 Task: Search one way flight ticket for 3 adults, 3 children in business from Stillwater: Stillwater Regional Airport to Indianapolis: Indianapolis International Airport on 8-5-2023. Choice of flights is Alaska. Number of bags: 4 checked bags. Price is upto 79000. Outbound departure time preference is 10:30.
Action: Mouse moved to (302, 259)
Screenshot: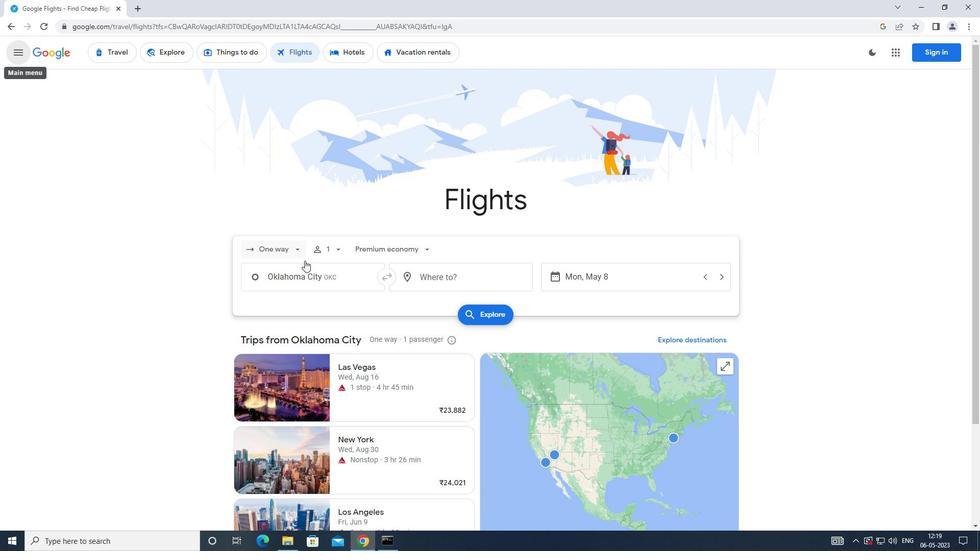
Action: Mouse pressed left at (302, 259)
Screenshot: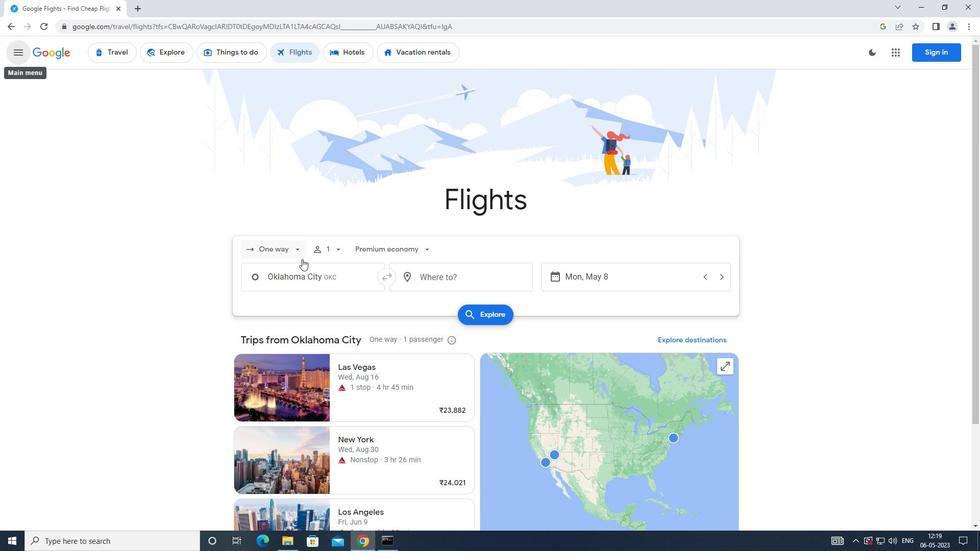 
Action: Mouse moved to (299, 301)
Screenshot: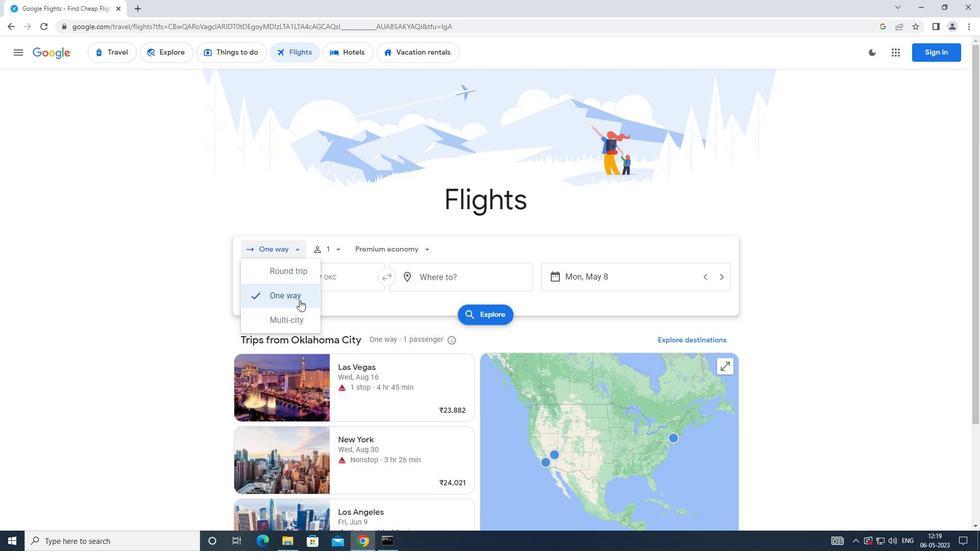 
Action: Mouse pressed left at (299, 301)
Screenshot: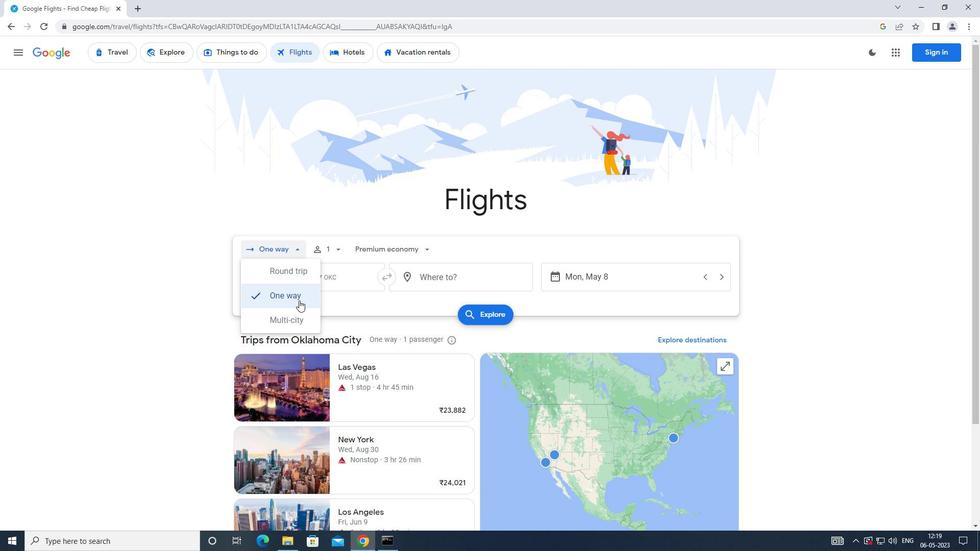 
Action: Mouse moved to (345, 250)
Screenshot: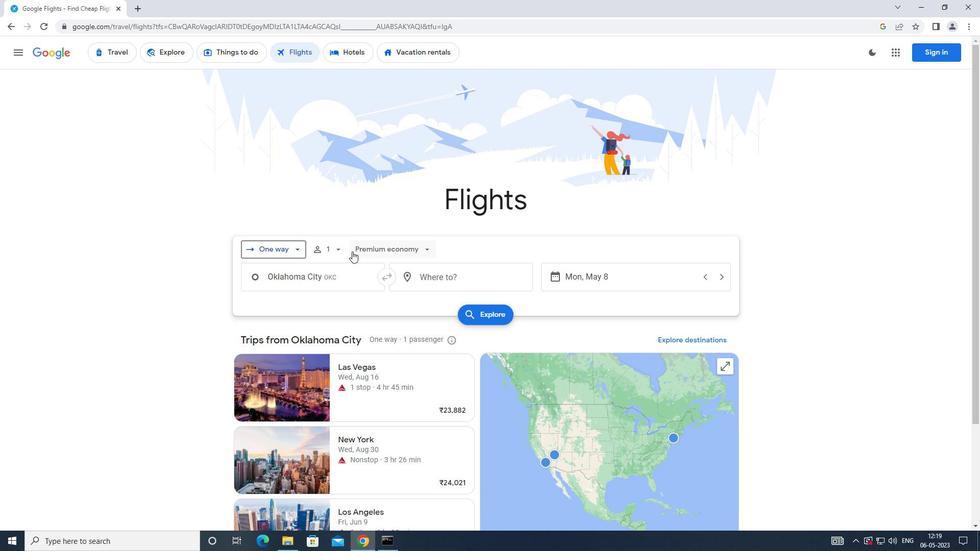 
Action: Mouse pressed left at (345, 250)
Screenshot: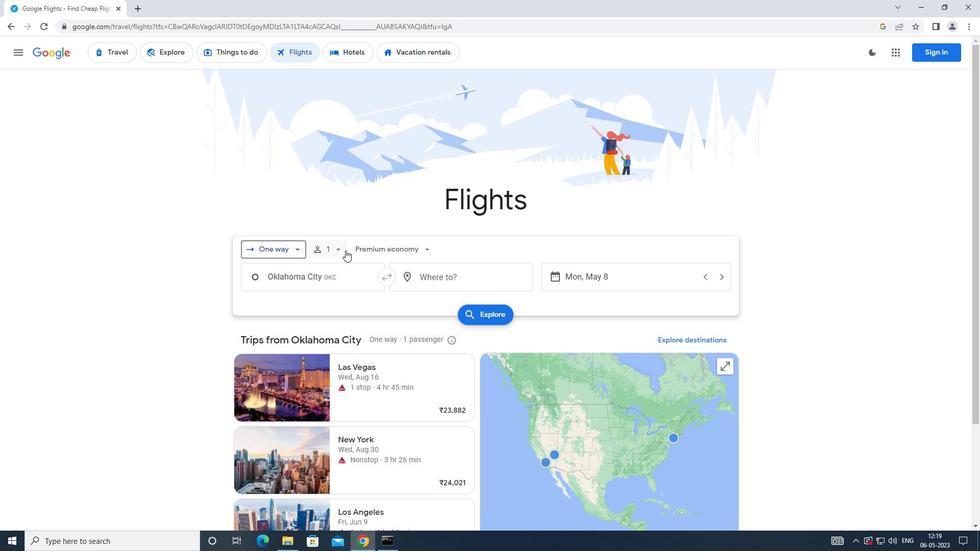 
Action: Mouse moved to (415, 275)
Screenshot: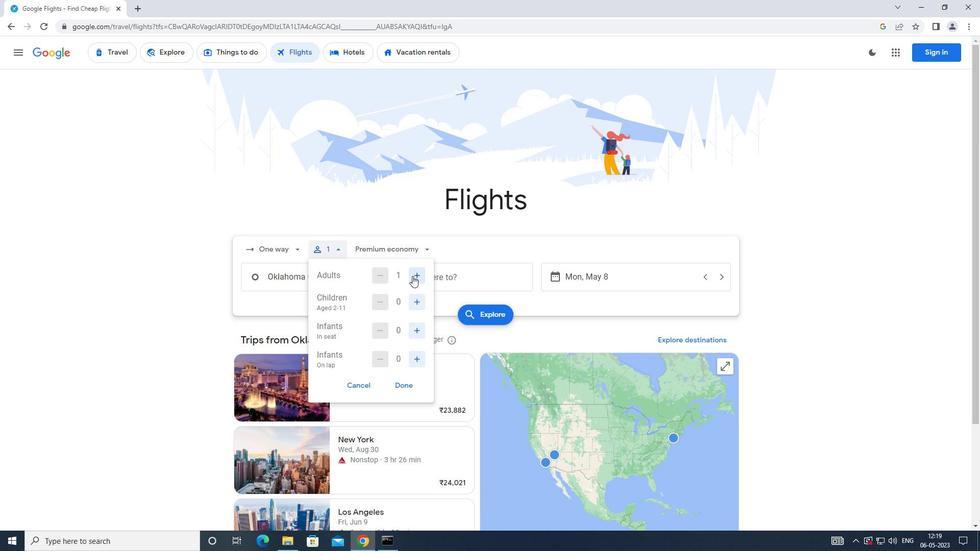 
Action: Mouse pressed left at (415, 275)
Screenshot: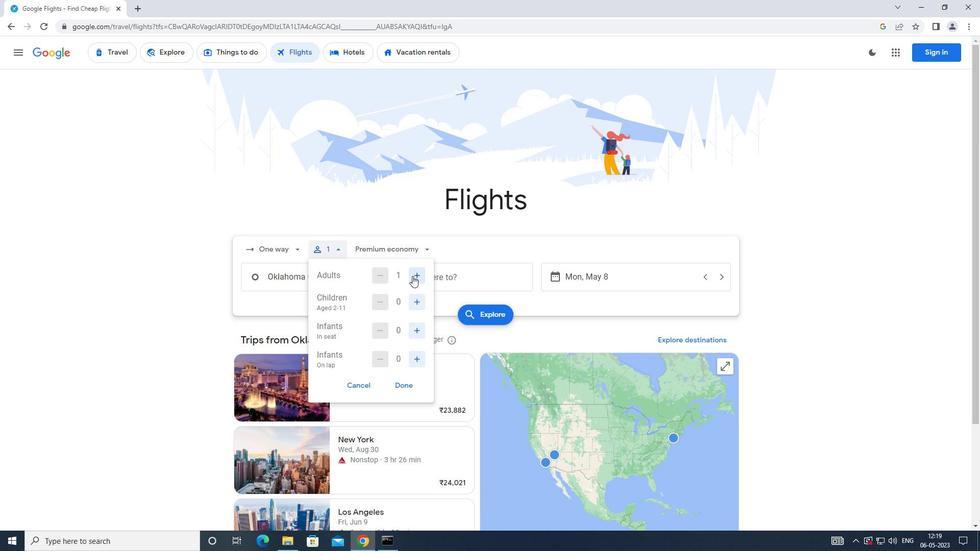 
Action: Mouse moved to (415, 275)
Screenshot: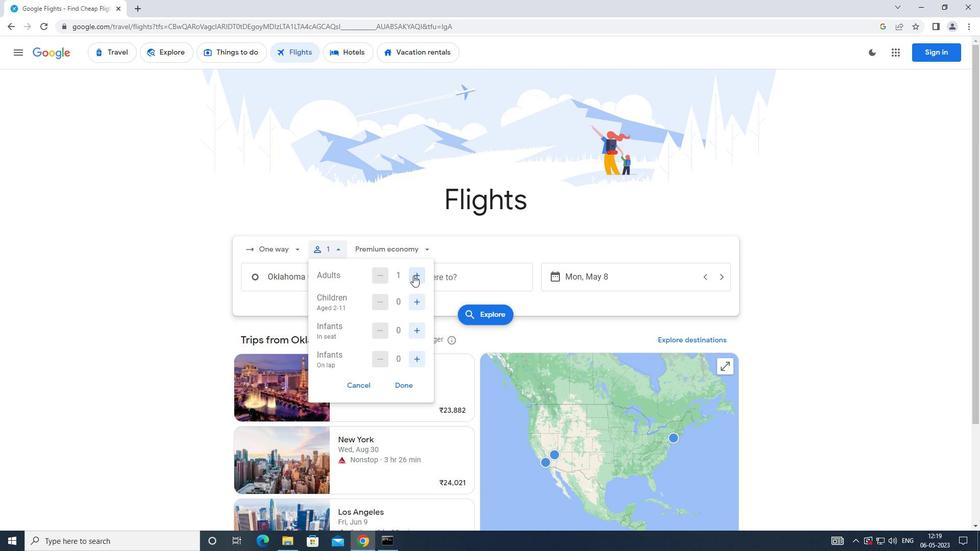 
Action: Mouse pressed left at (415, 275)
Screenshot: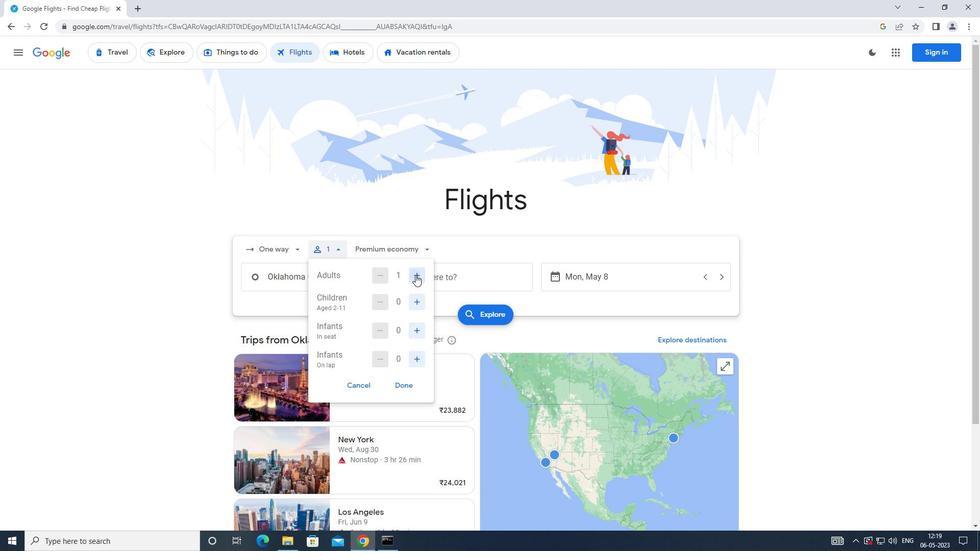 
Action: Mouse moved to (416, 297)
Screenshot: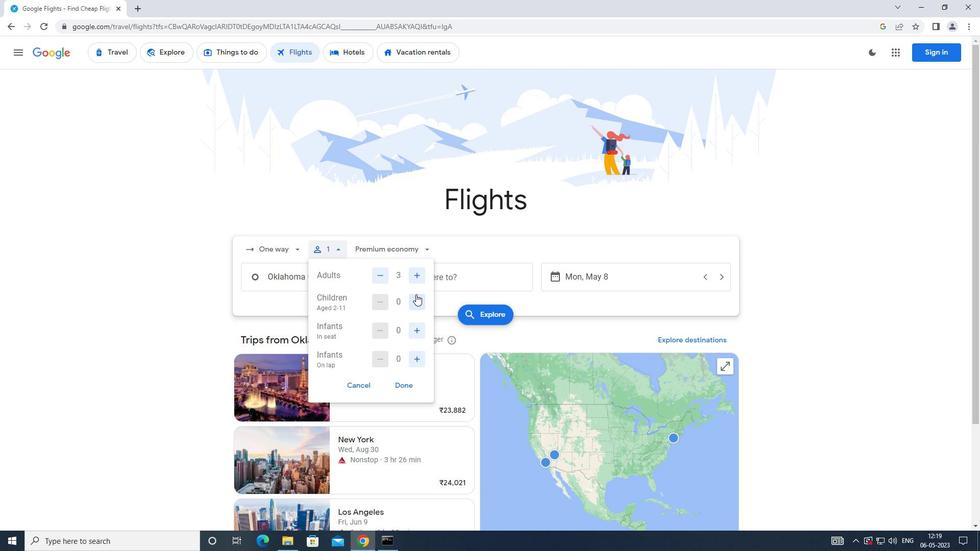 
Action: Mouse pressed left at (416, 297)
Screenshot: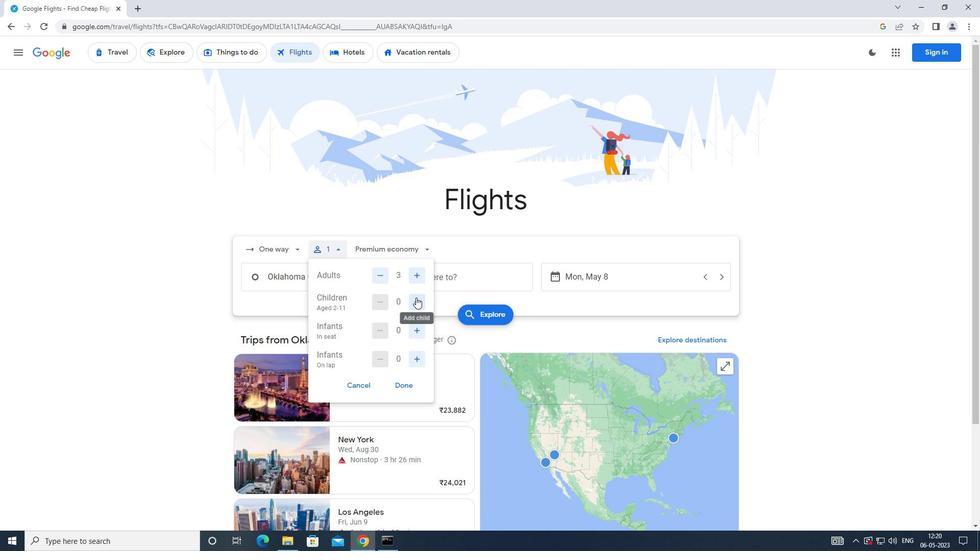 
Action: Mouse pressed left at (416, 297)
Screenshot: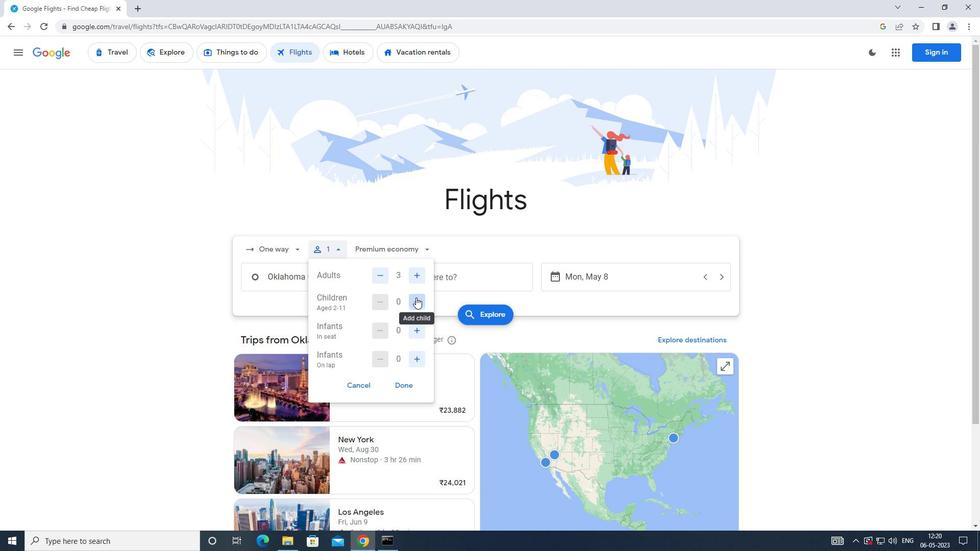 
Action: Mouse pressed left at (416, 297)
Screenshot: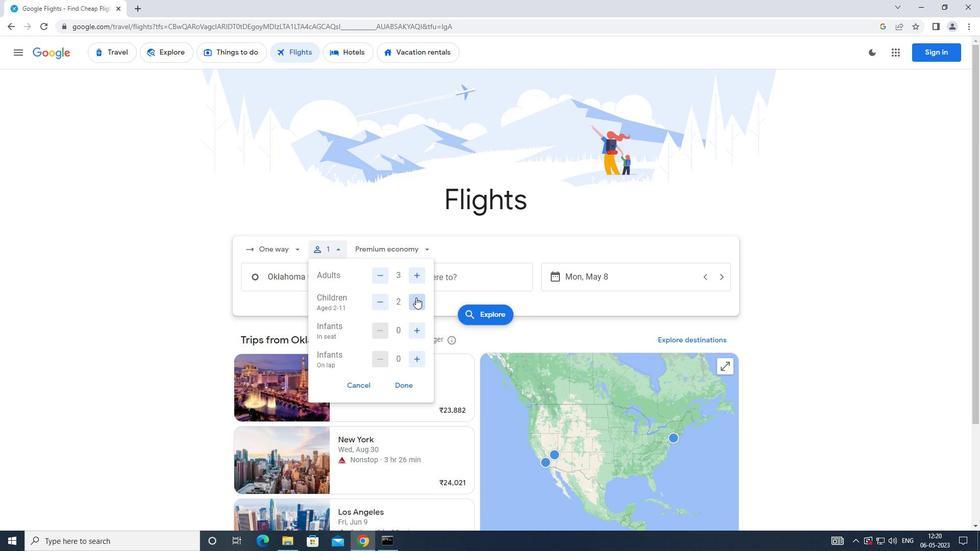
Action: Mouse moved to (403, 383)
Screenshot: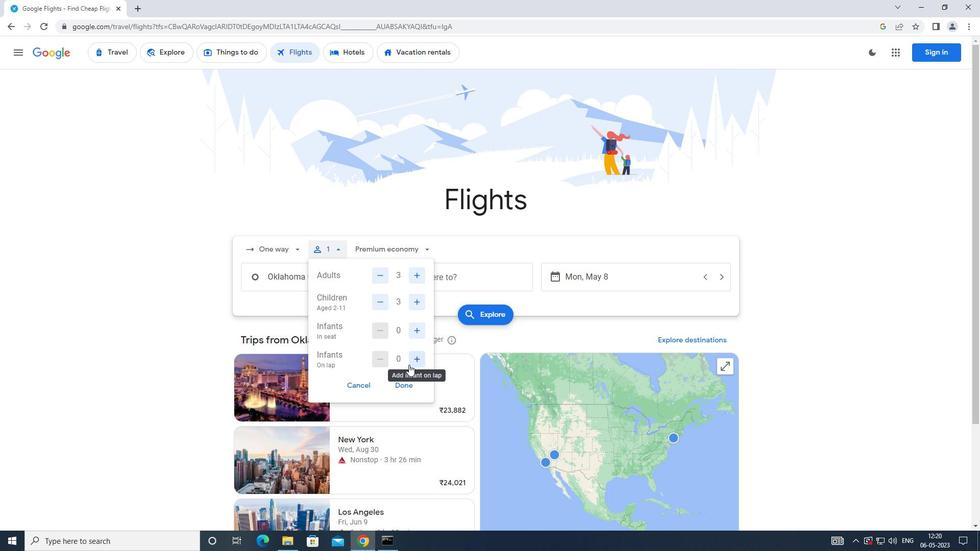 
Action: Mouse pressed left at (403, 383)
Screenshot: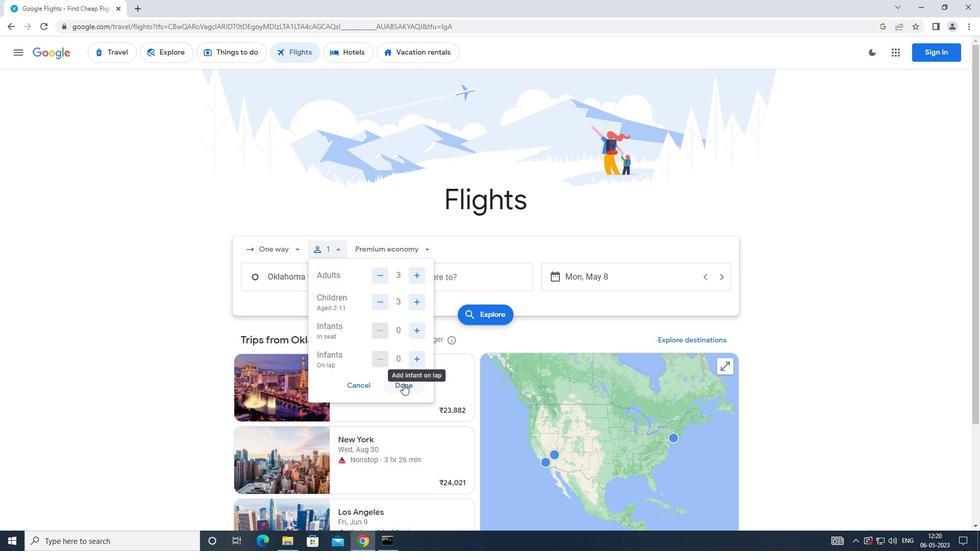 
Action: Mouse moved to (392, 247)
Screenshot: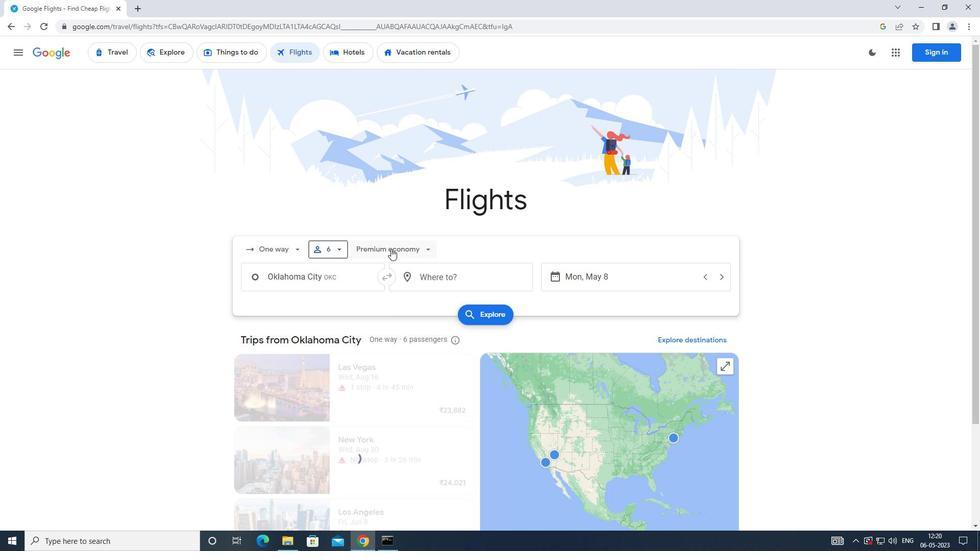 
Action: Mouse pressed left at (392, 247)
Screenshot: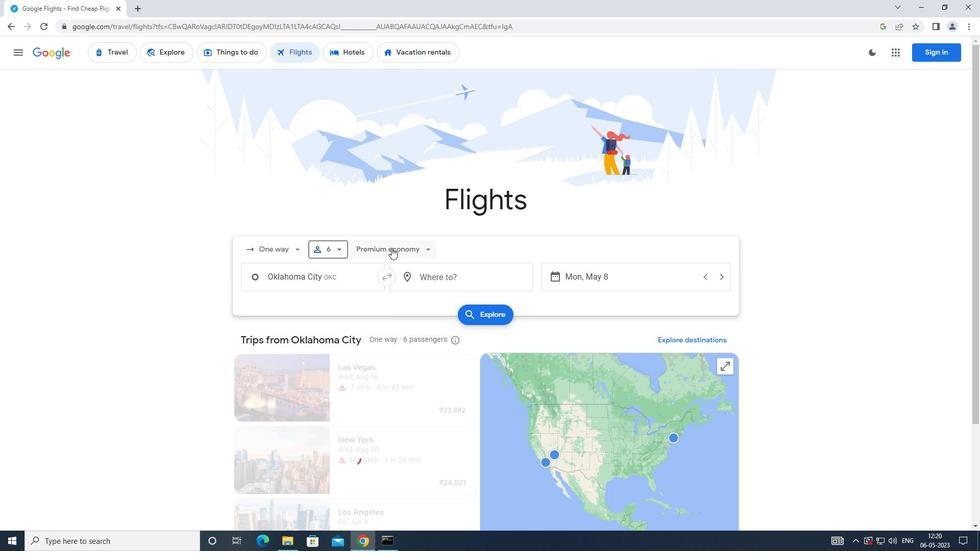 
Action: Mouse moved to (405, 320)
Screenshot: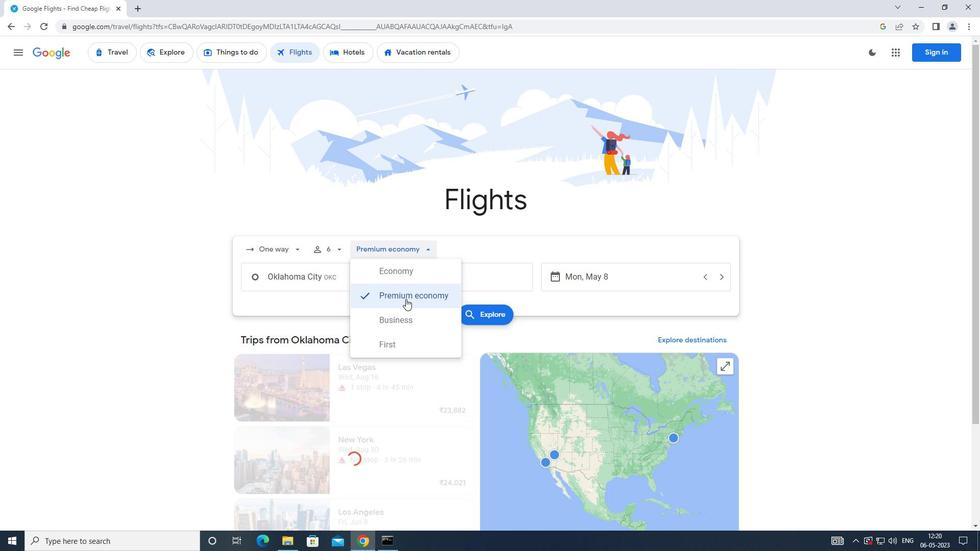 
Action: Mouse pressed left at (405, 320)
Screenshot: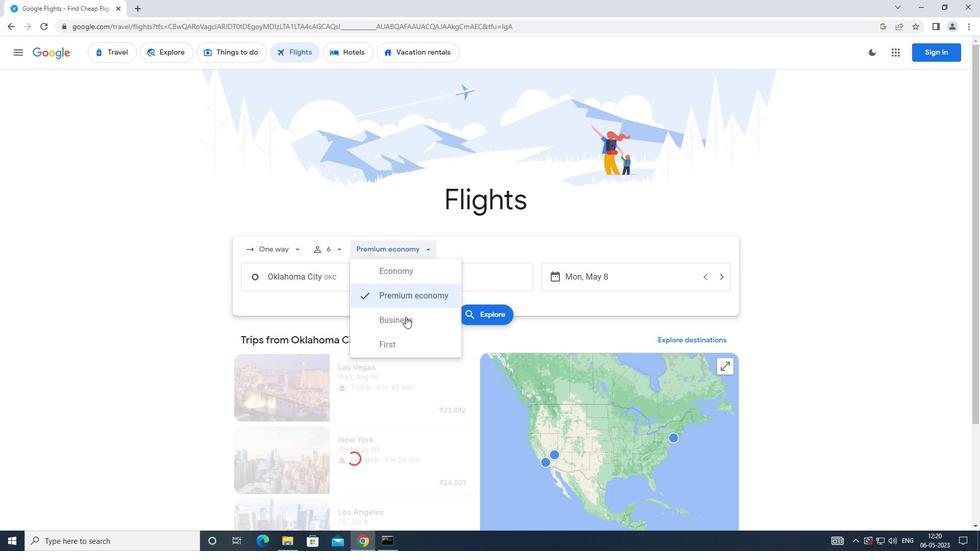 
Action: Mouse moved to (320, 287)
Screenshot: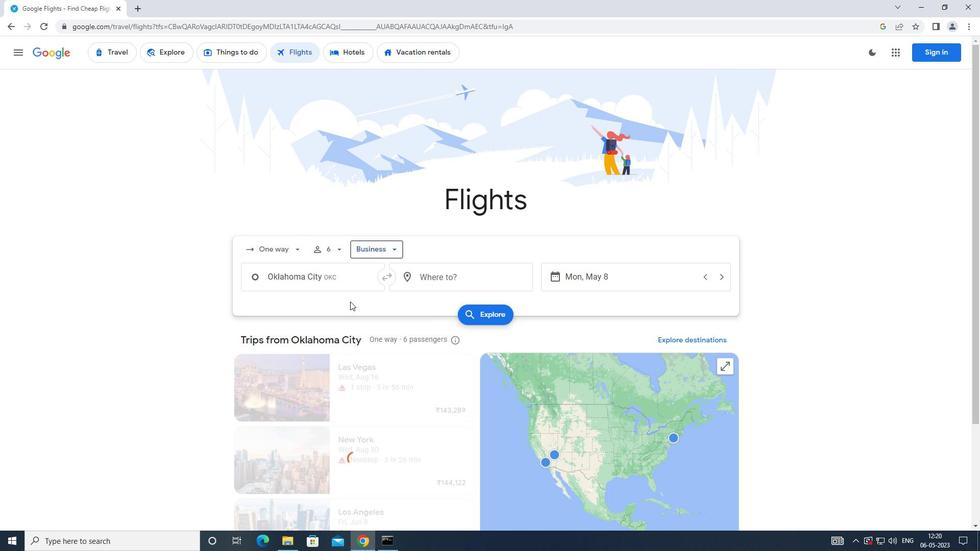 
Action: Mouse pressed left at (320, 287)
Screenshot: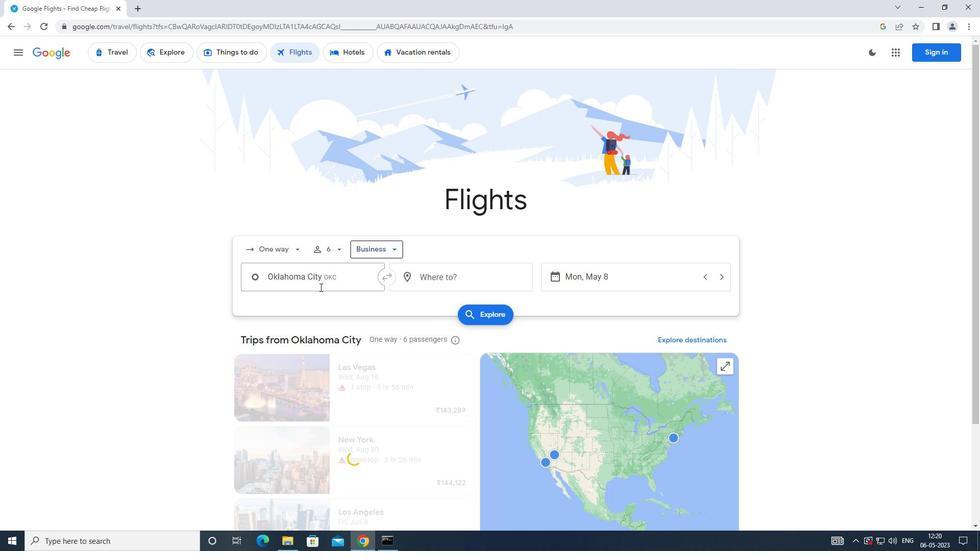
Action: Mouse moved to (334, 299)
Screenshot: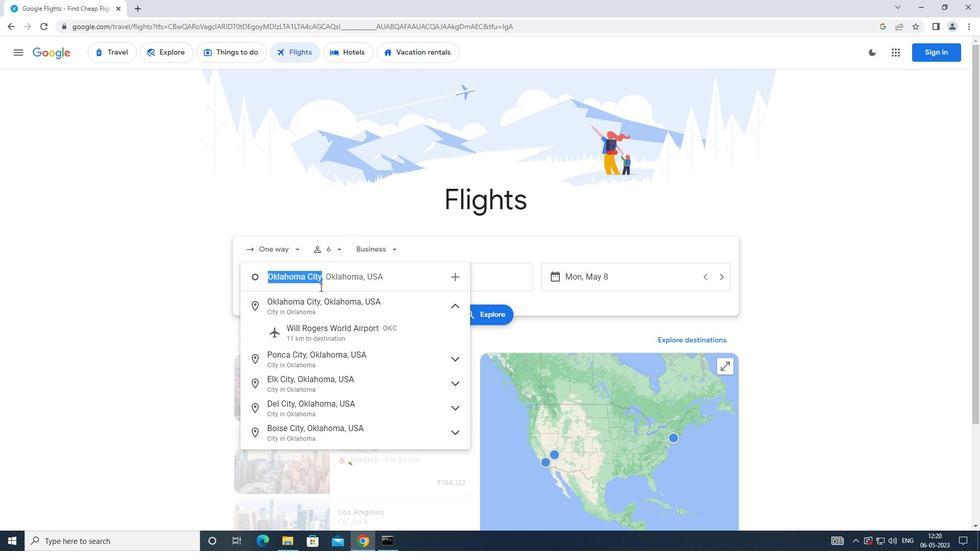
Action: Key pressed <Key.caps_lock>s<Key.caps_lock>tillwater
Screenshot: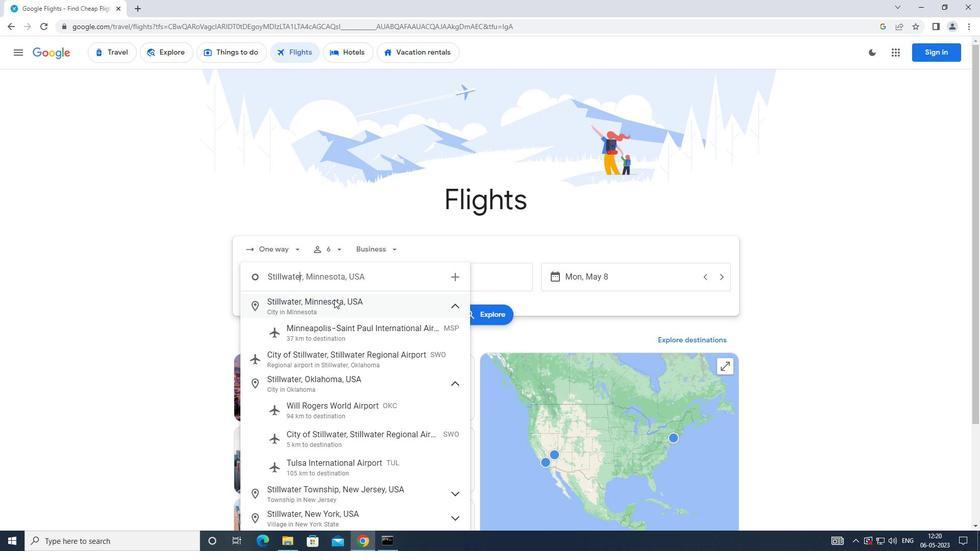 
Action: Mouse moved to (335, 309)
Screenshot: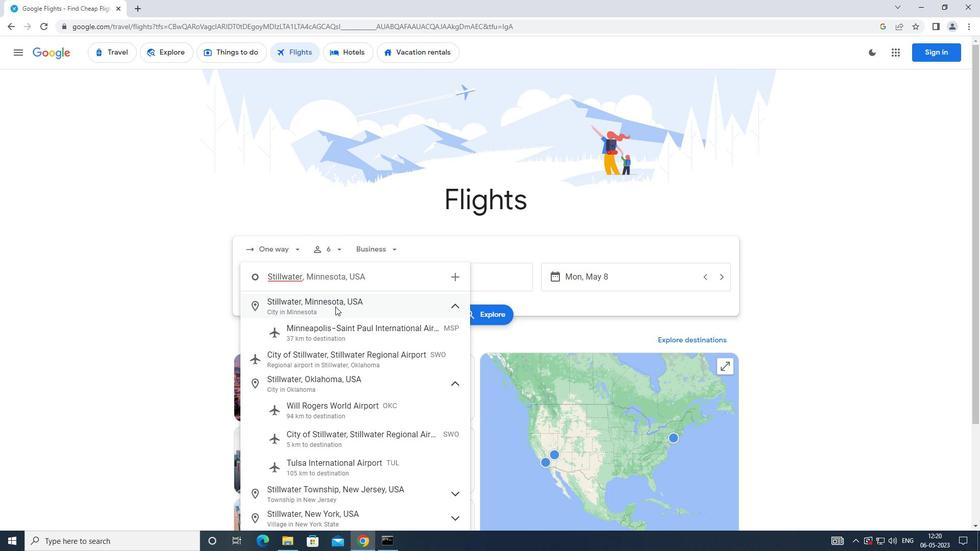 
Action: Key pressed <Key.space><Key.caps_lock>r
Screenshot: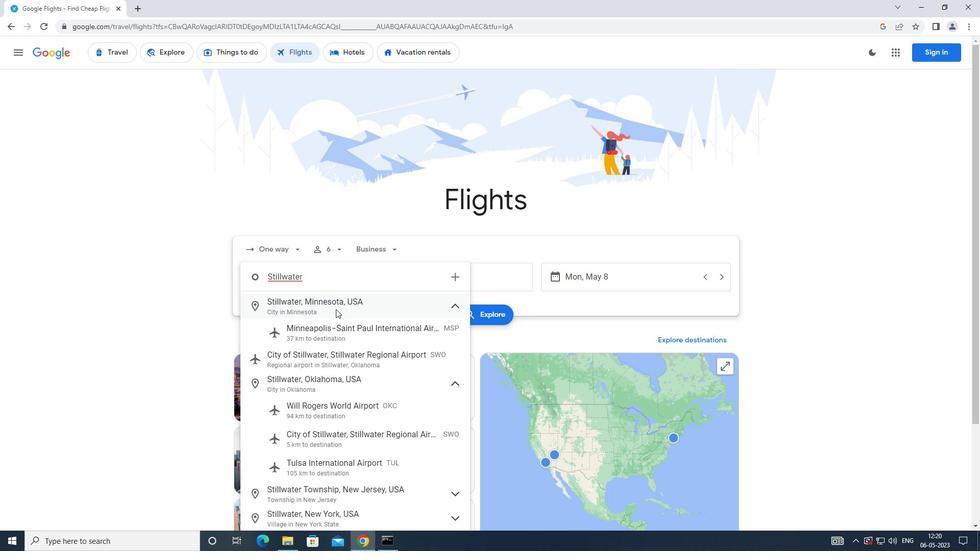 
Action: Mouse moved to (330, 321)
Screenshot: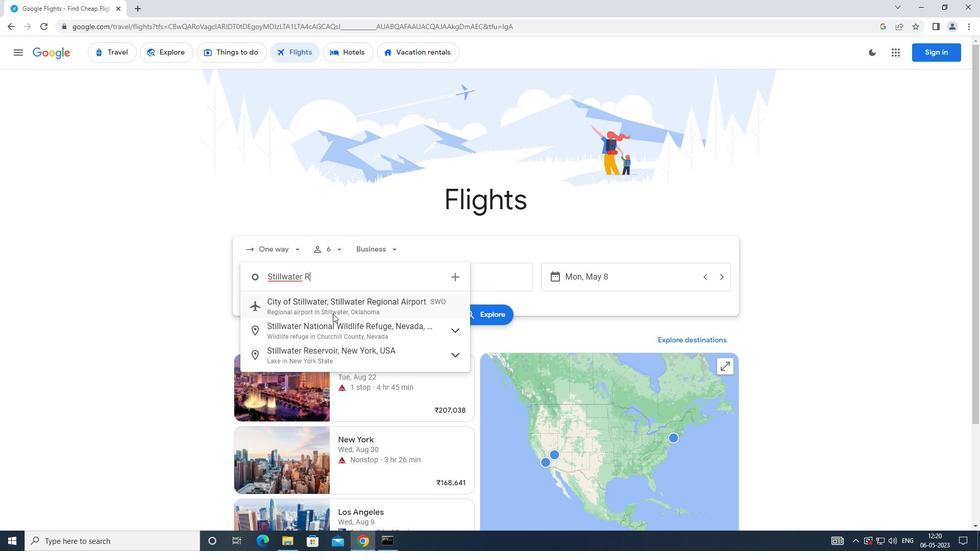 
Action: Key pressed e<Key.backspace><Key.caps_lock>egi
Screenshot: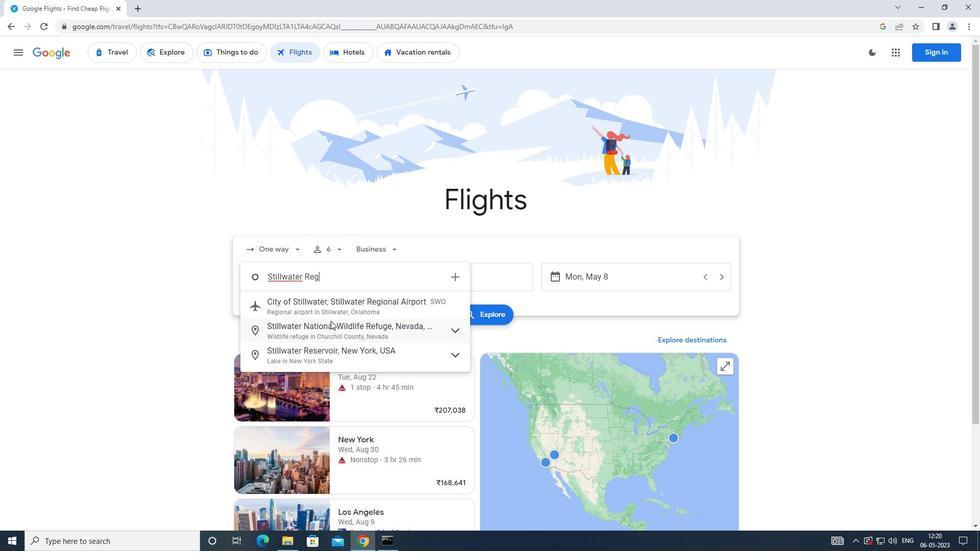 
Action: Mouse moved to (338, 310)
Screenshot: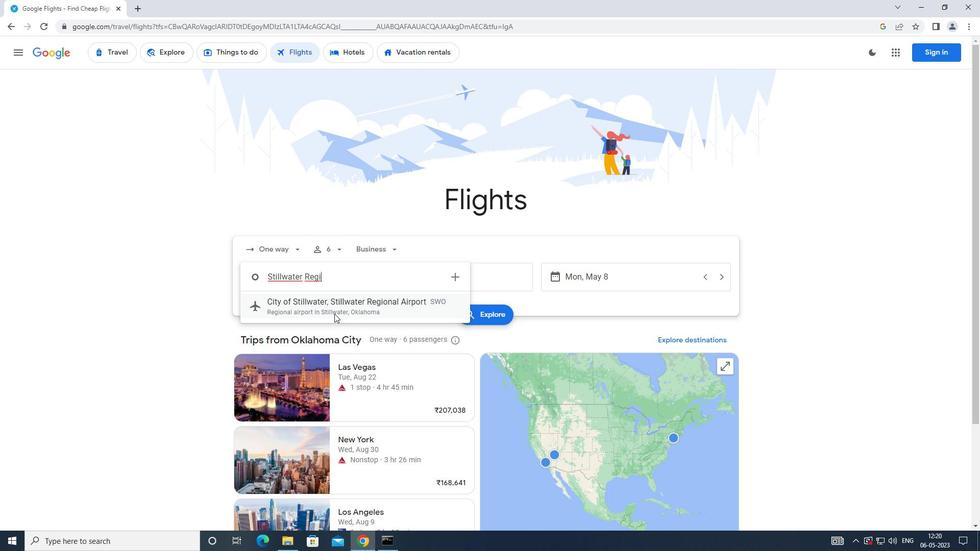
Action: Mouse pressed left at (338, 310)
Screenshot: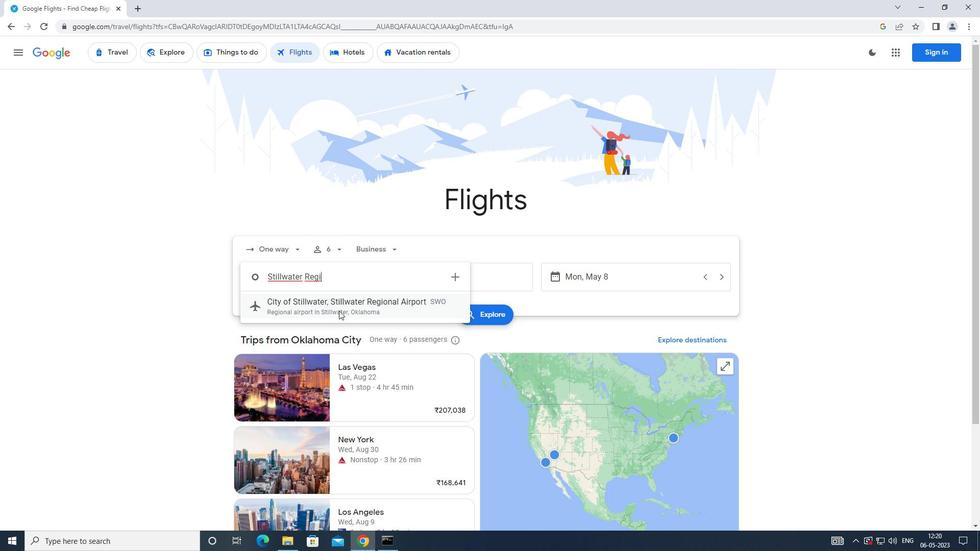 
Action: Mouse moved to (472, 282)
Screenshot: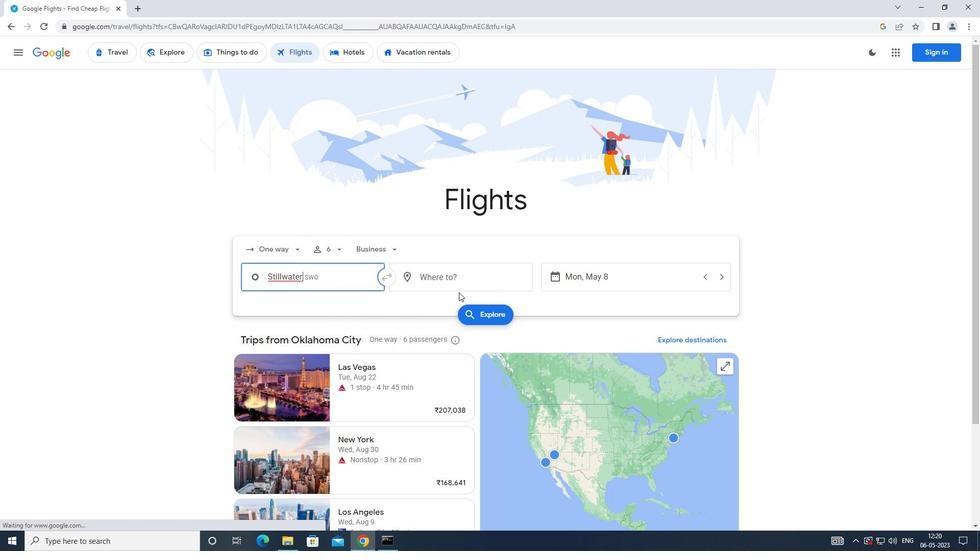 
Action: Mouse pressed left at (472, 282)
Screenshot: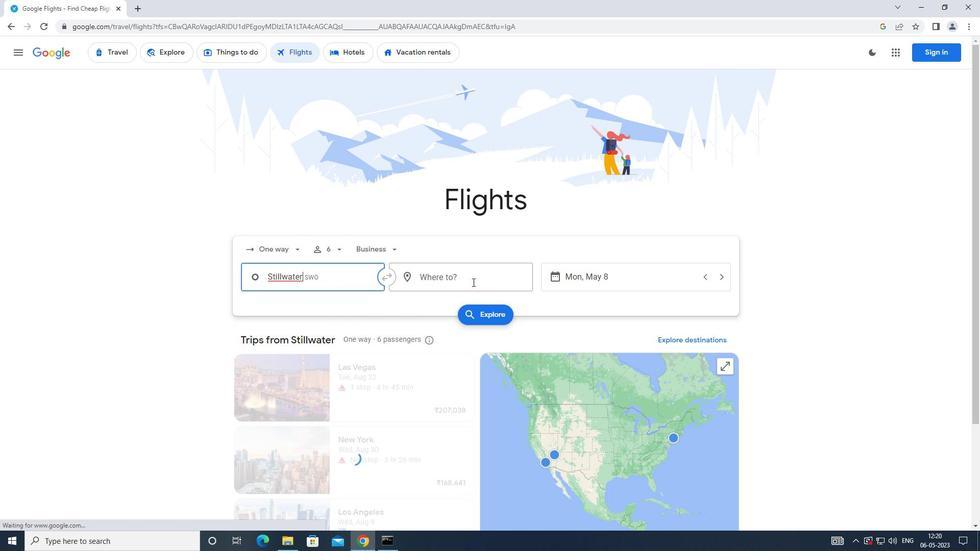 
Action: Mouse moved to (471, 290)
Screenshot: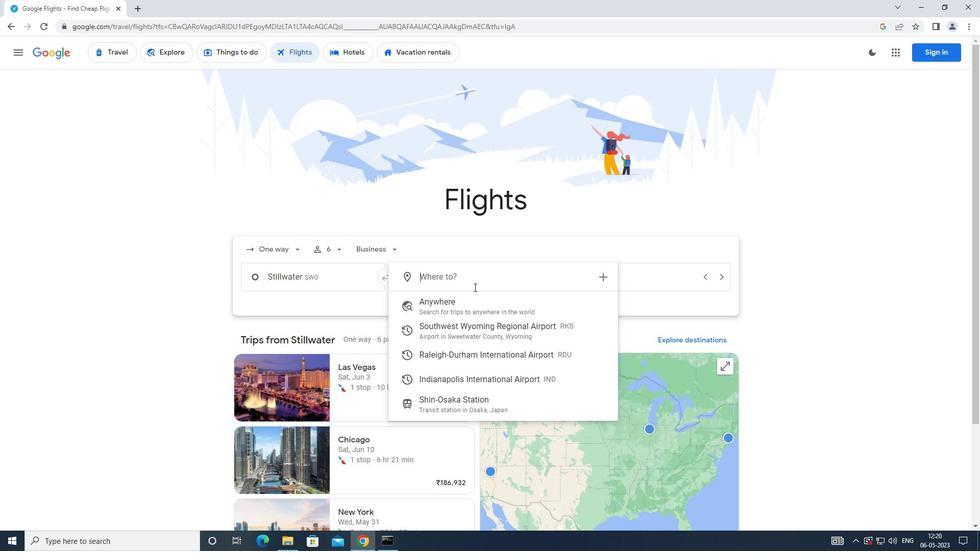 
Action: Key pressed <Key.caps_lock>i<Key.caps_lock>ndianapolish
Screenshot: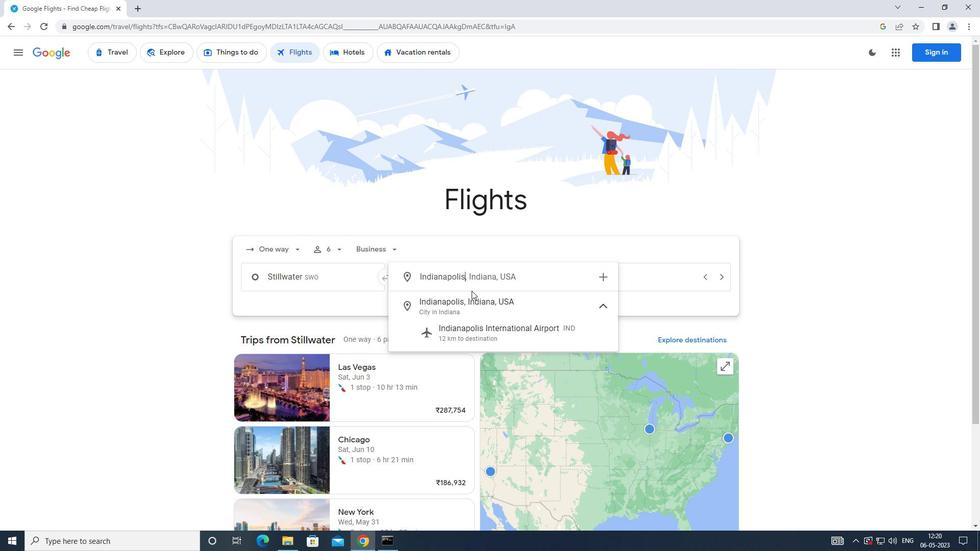 
Action: Mouse moved to (465, 326)
Screenshot: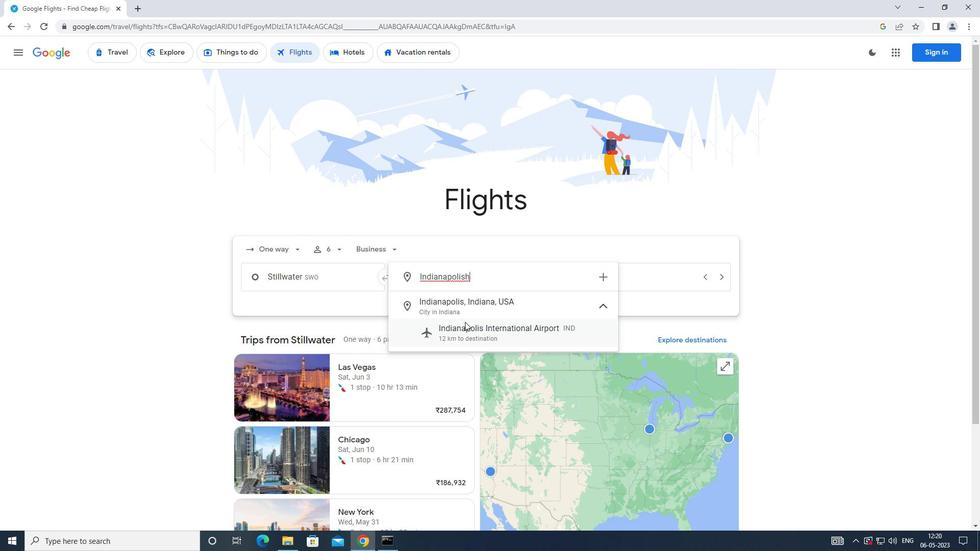 
Action: Mouse pressed left at (465, 326)
Screenshot: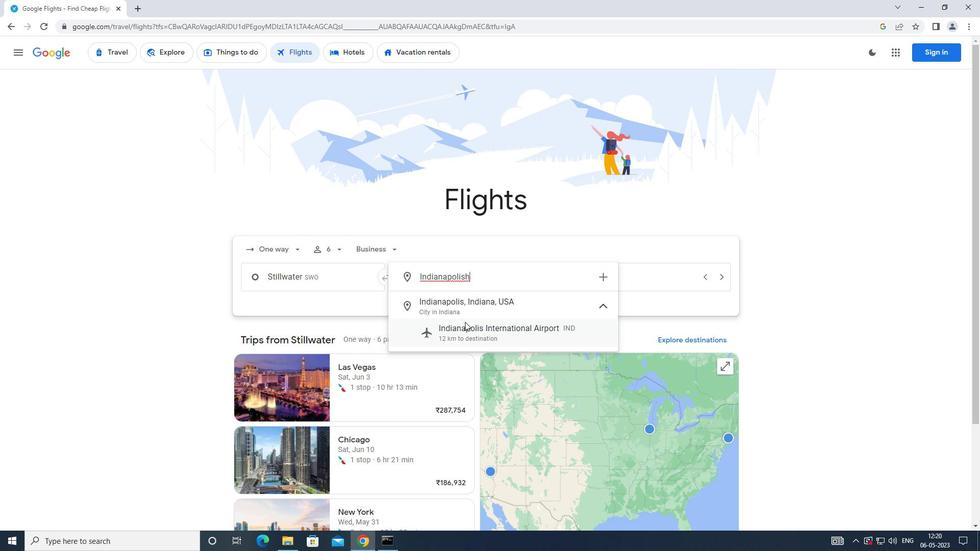 
Action: Mouse moved to (580, 269)
Screenshot: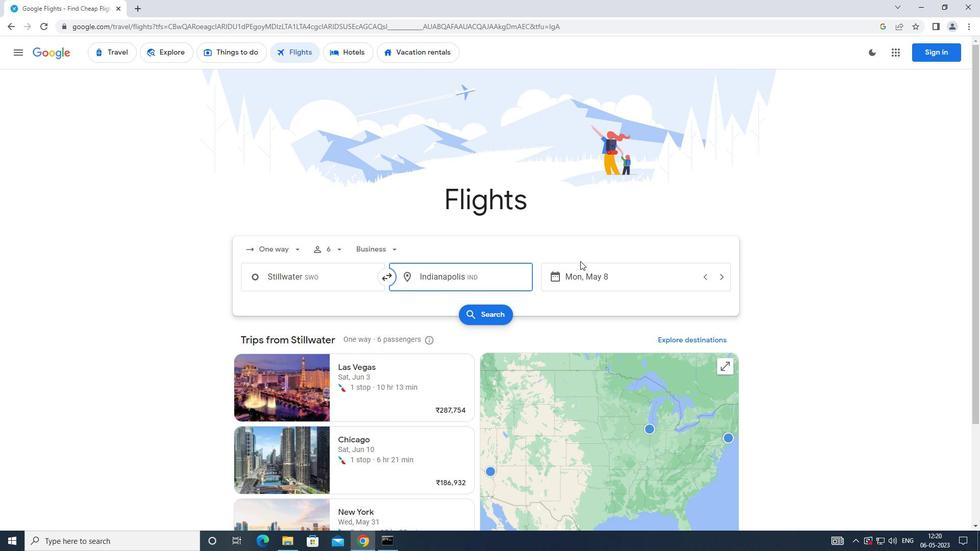 
Action: Mouse pressed left at (580, 269)
Screenshot: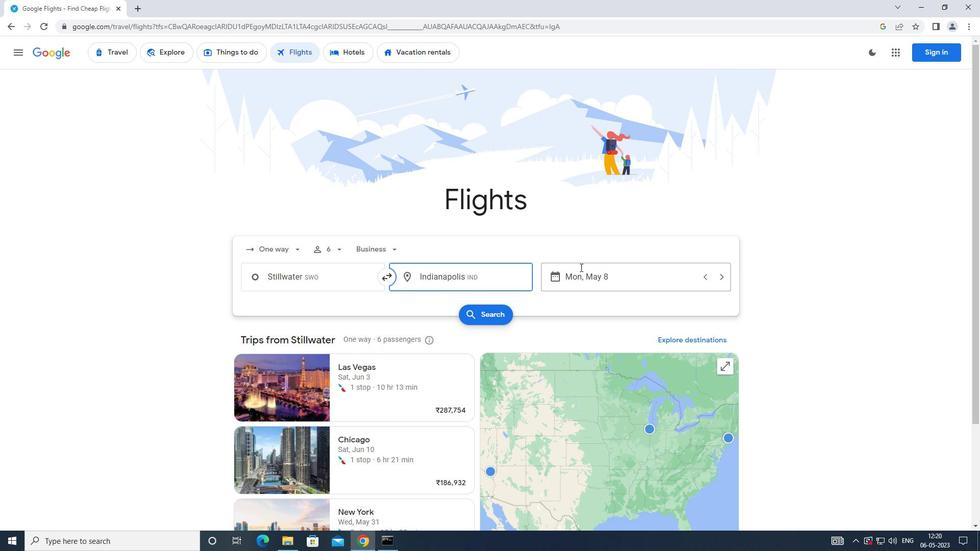 
Action: Mouse moved to (394, 367)
Screenshot: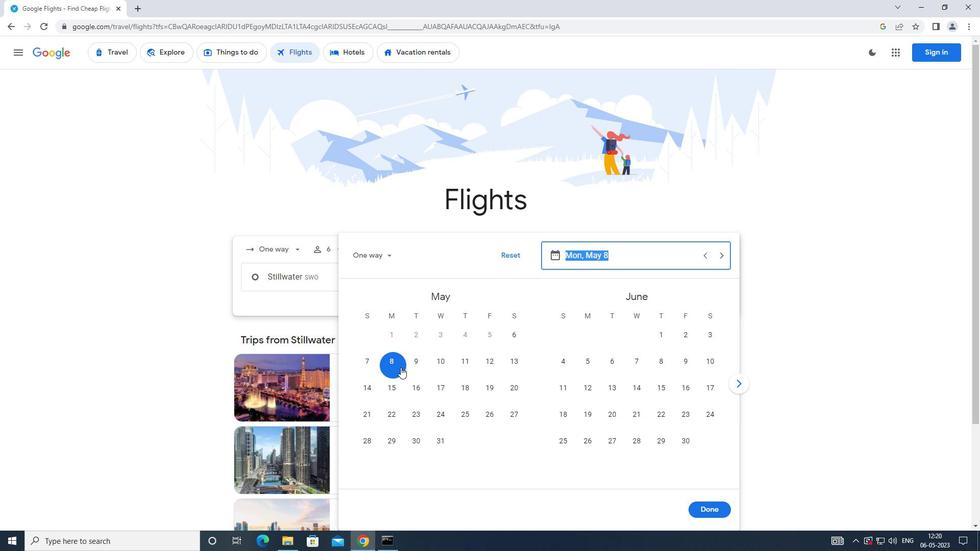 
Action: Mouse pressed left at (394, 367)
Screenshot: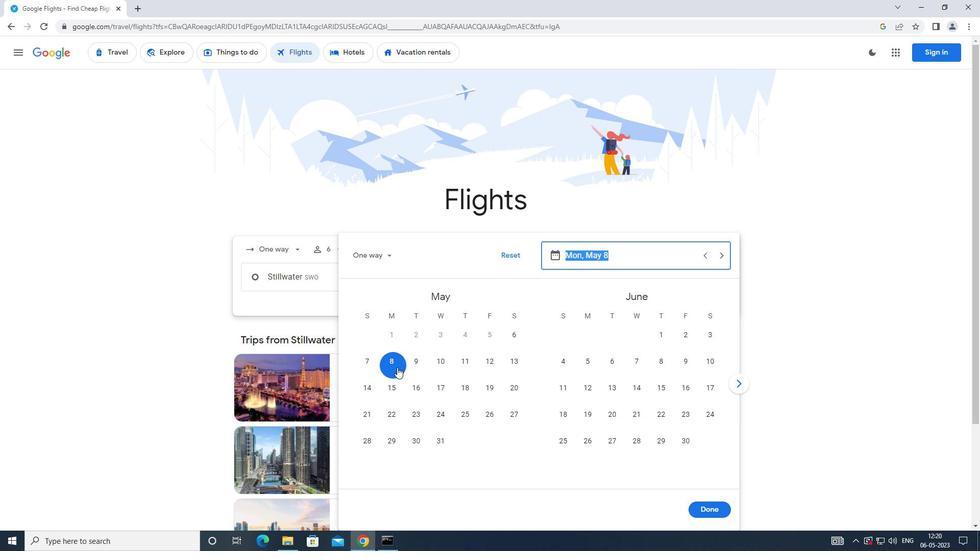 
Action: Mouse moved to (697, 507)
Screenshot: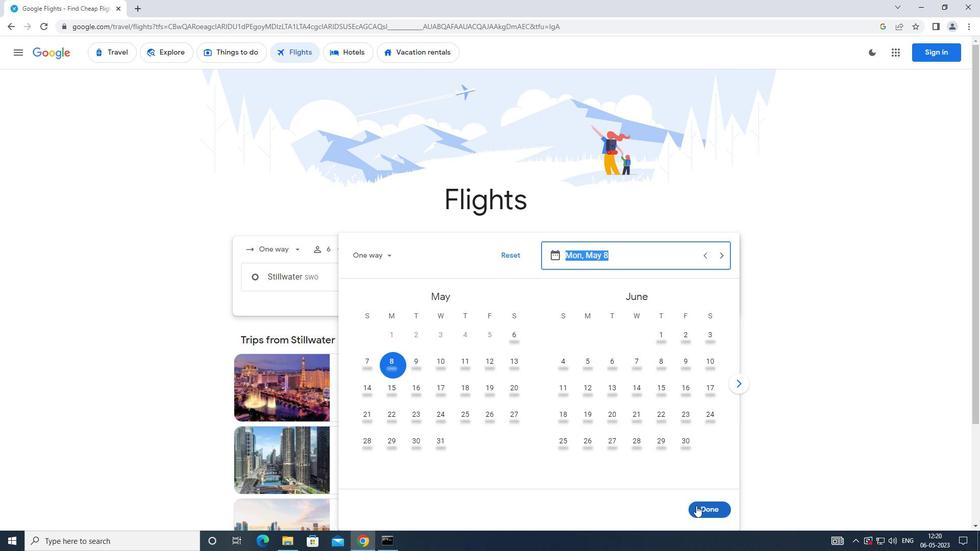 
Action: Mouse pressed left at (697, 507)
Screenshot: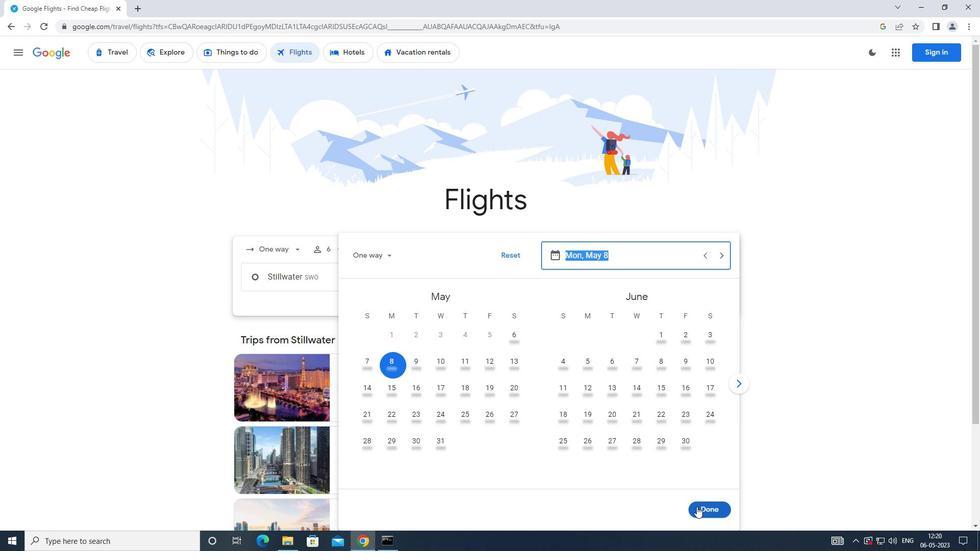 
Action: Mouse moved to (487, 312)
Screenshot: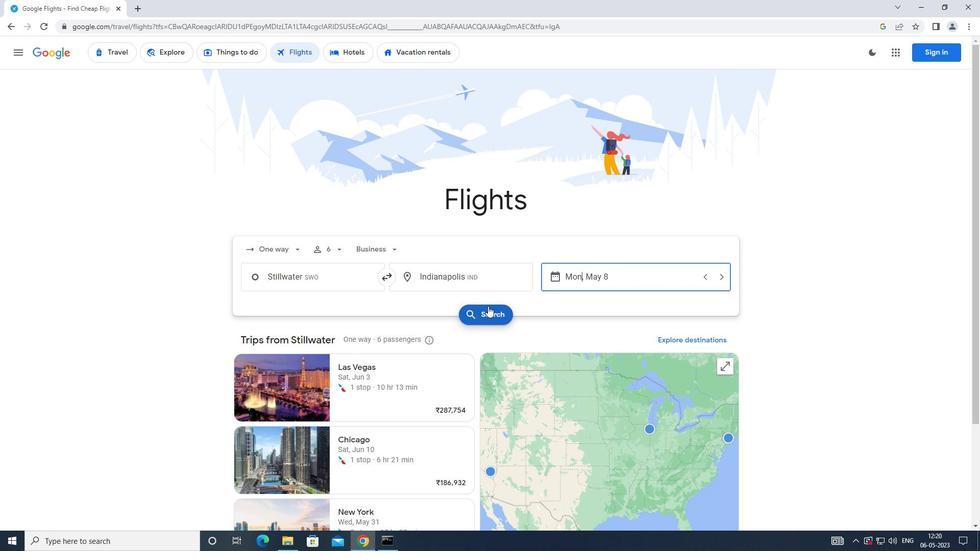 
Action: Mouse pressed left at (487, 312)
Screenshot: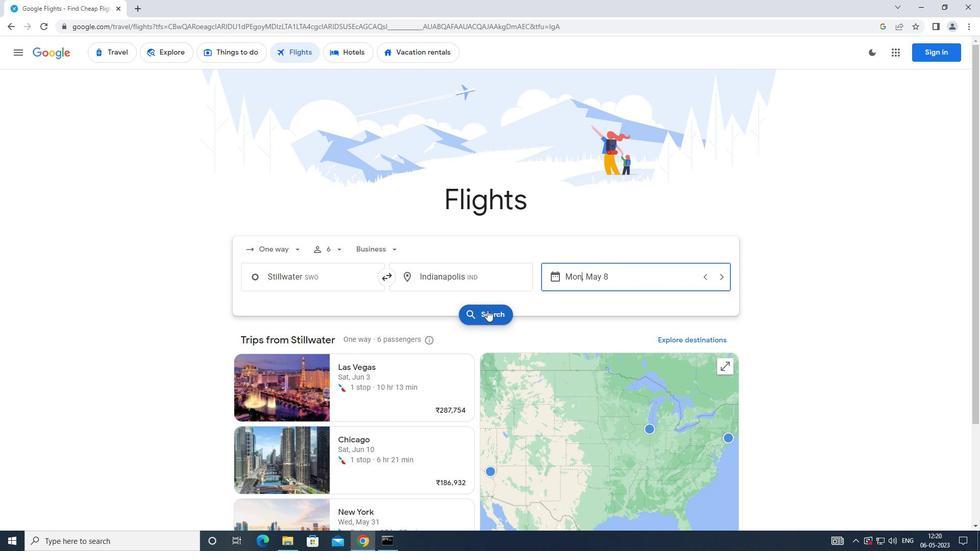 
Action: Mouse moved to (260, 150)
Screenshot: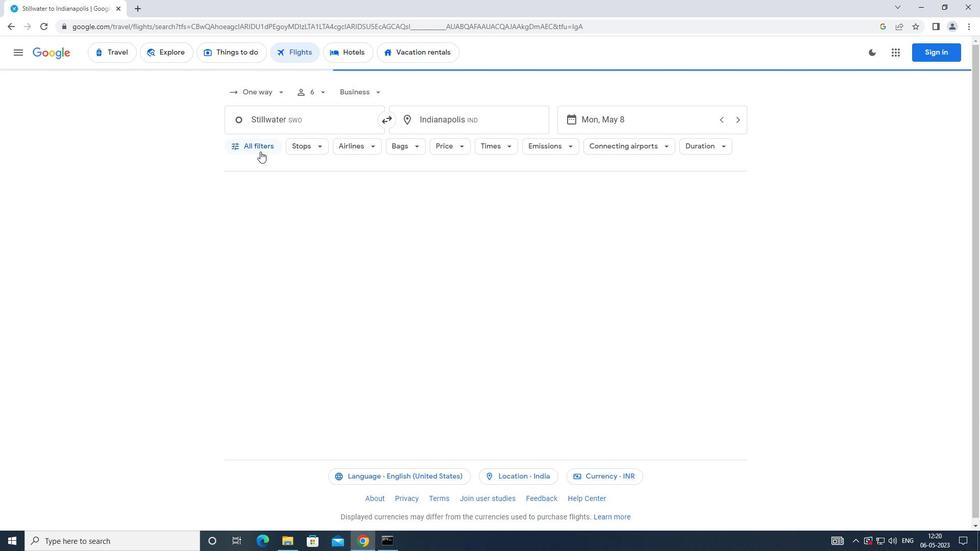 
Action: Mouse pressed left at (260, 150)
Screenshot: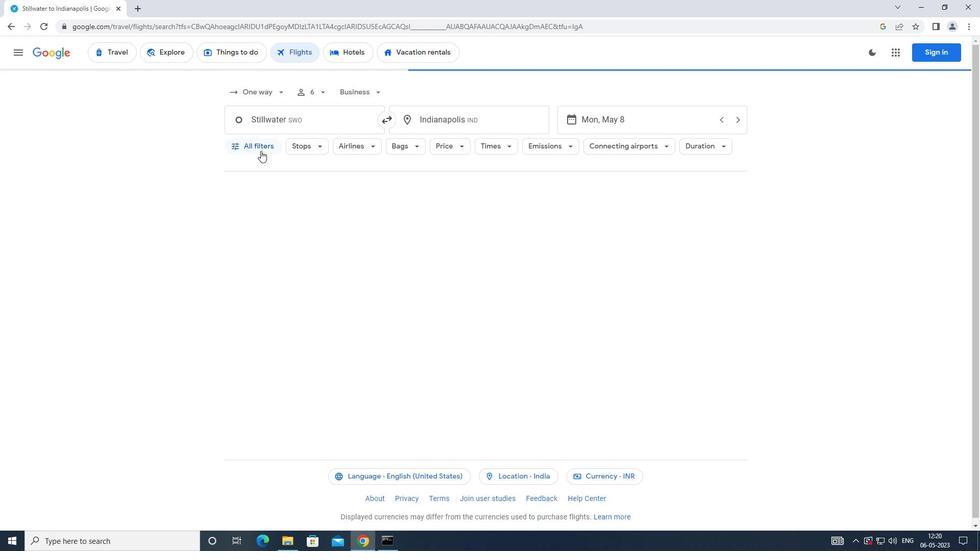 
Action: Mouse moved to (379, 362)
Screenshot: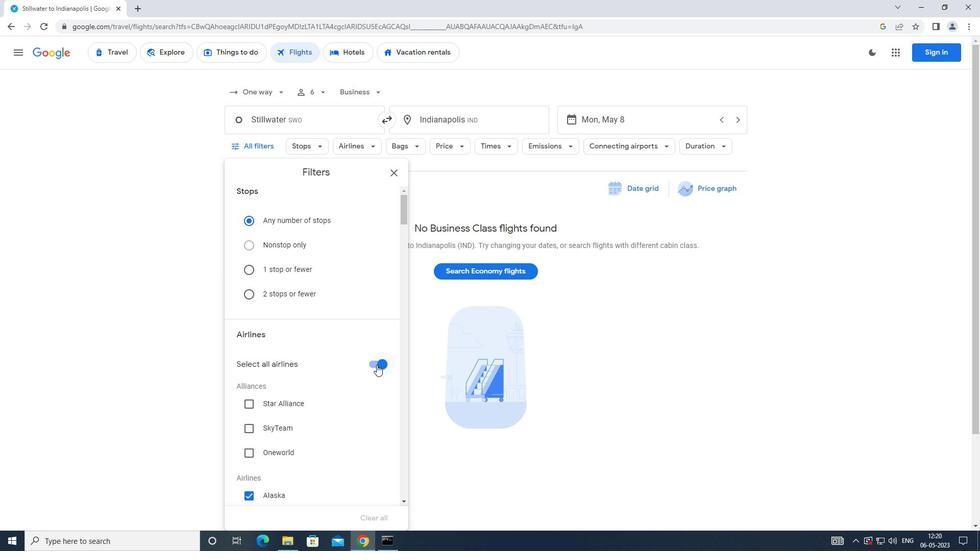 
Action: Mouse pressed left at (379, 362)
Screenshot: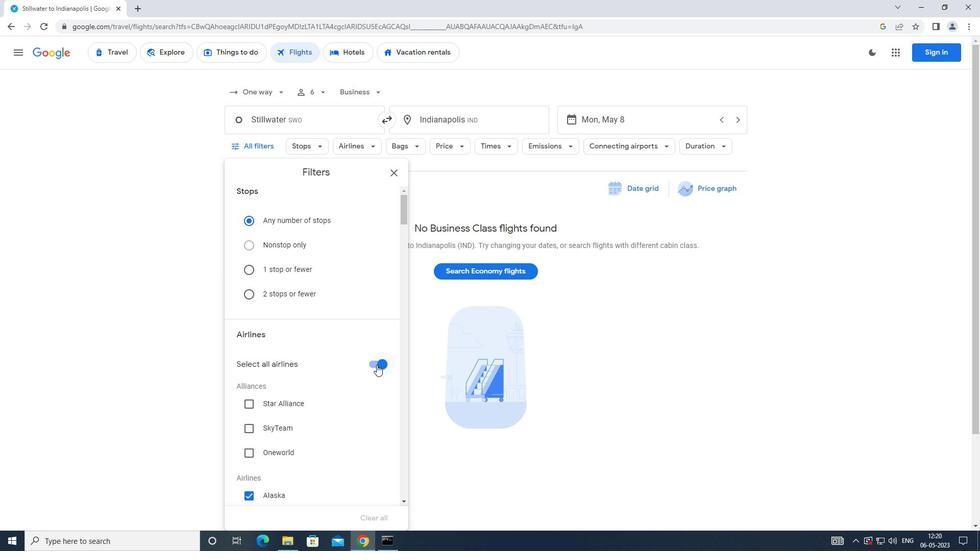 
Action: Mouse moved to (314, 388)
Screenshot: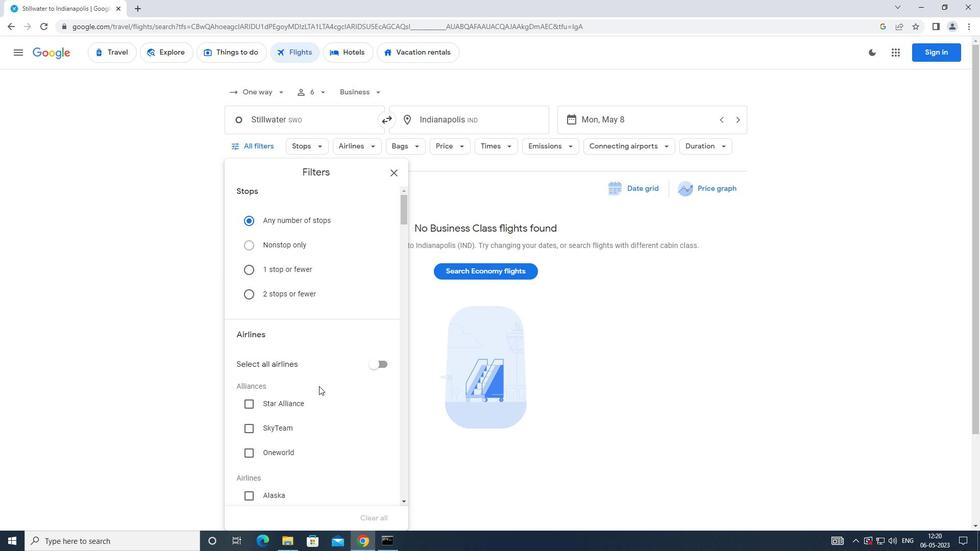 
Action: Mouse scrolled (314, 387) with delta (0, 0)
Screenshot: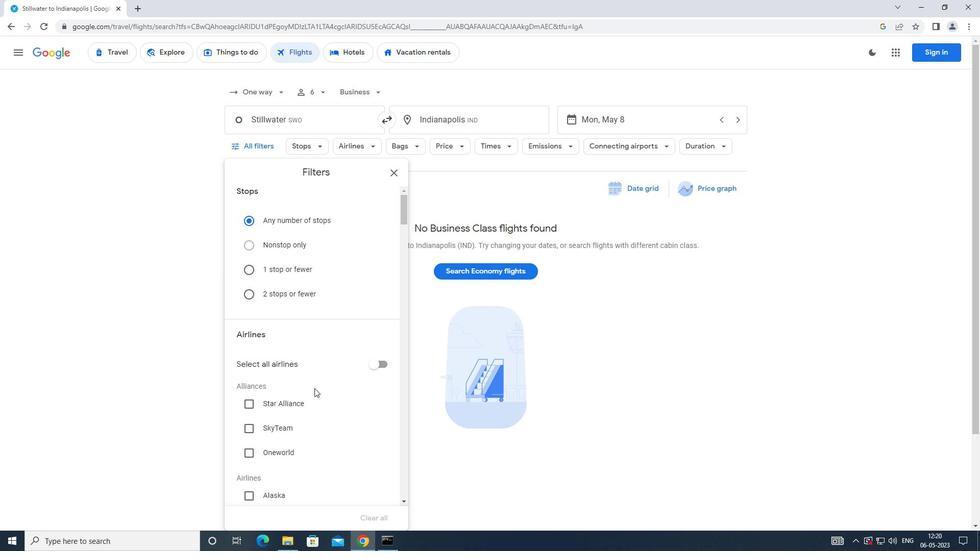 
Action: Mouse scrolled (314, 387) with delta (0, 0)
Screenshot: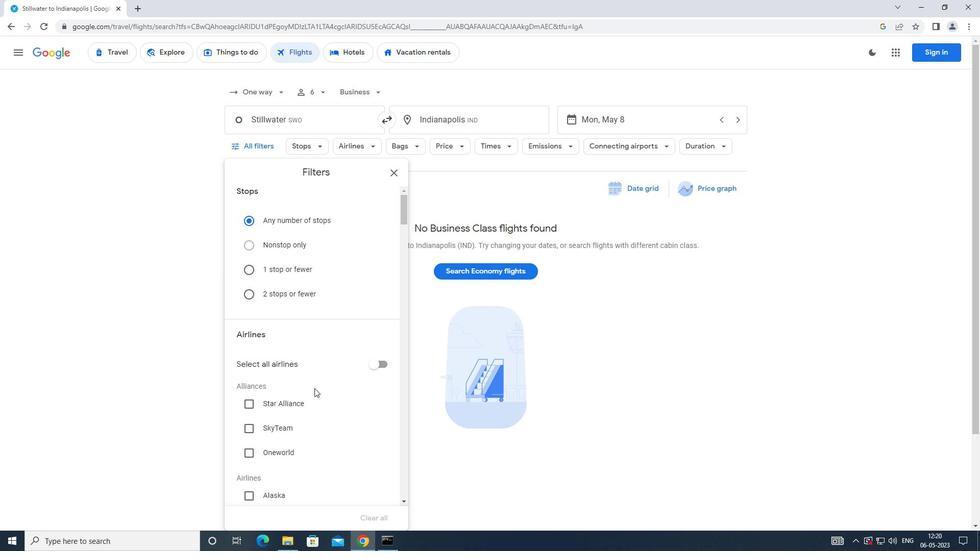 
Action: Mouse scrolled (314, 387) with delta (0, 0)
Screenshot: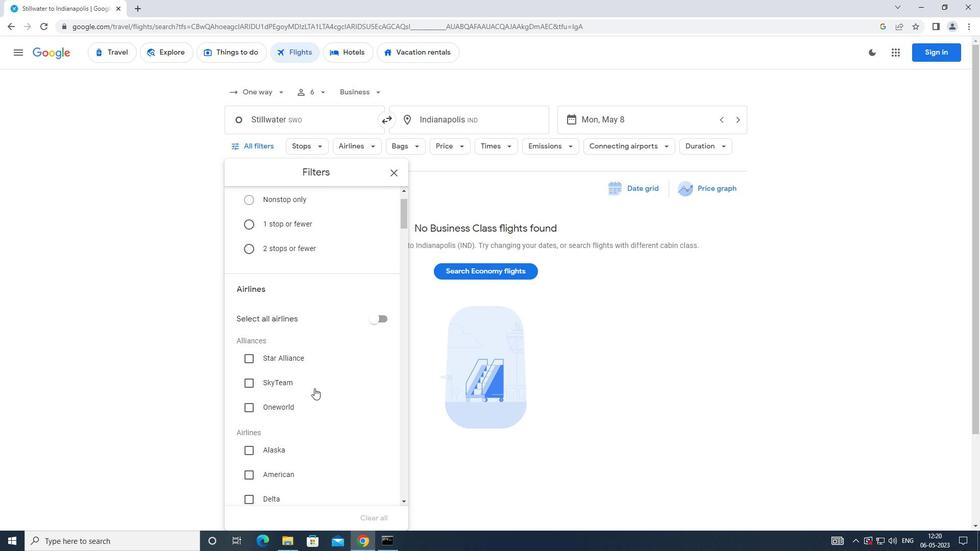 
Action: Mouse moved to (313, 387)
Screenshot: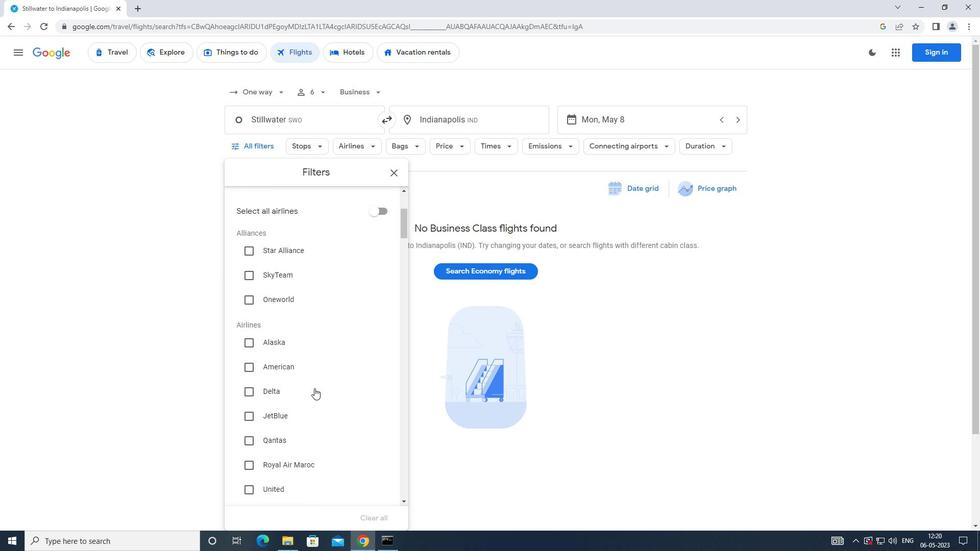 
Action: Mouse scrolled (313, 387) with delta (0, 0)
Screenshot: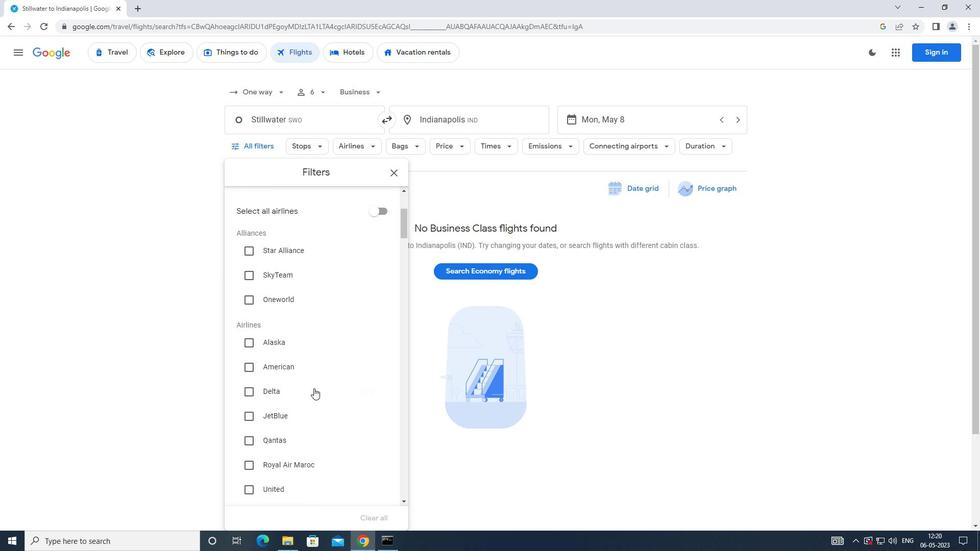 
Action: Mouse moved to (249, 291)
Screenshot: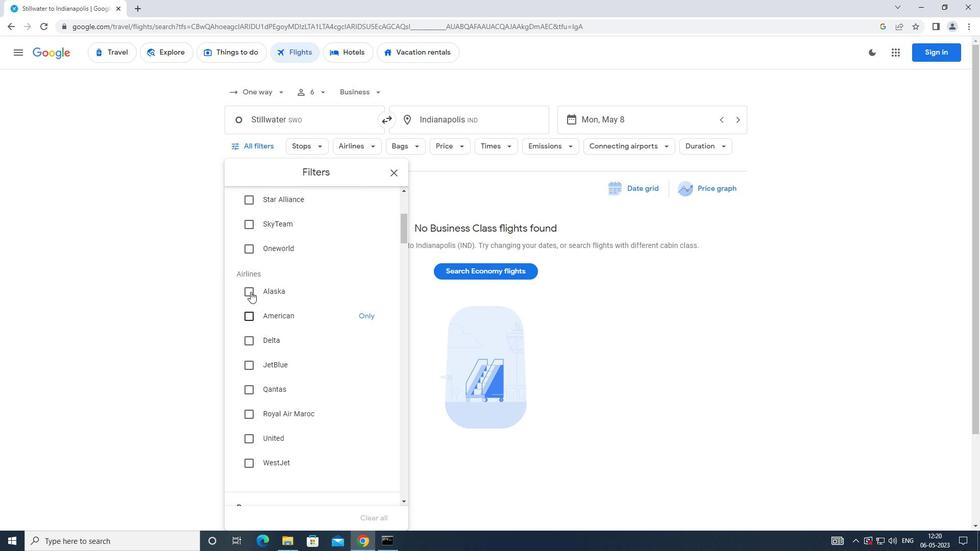 
Action: Mouse pressed left at (249, 291)
Screenshot: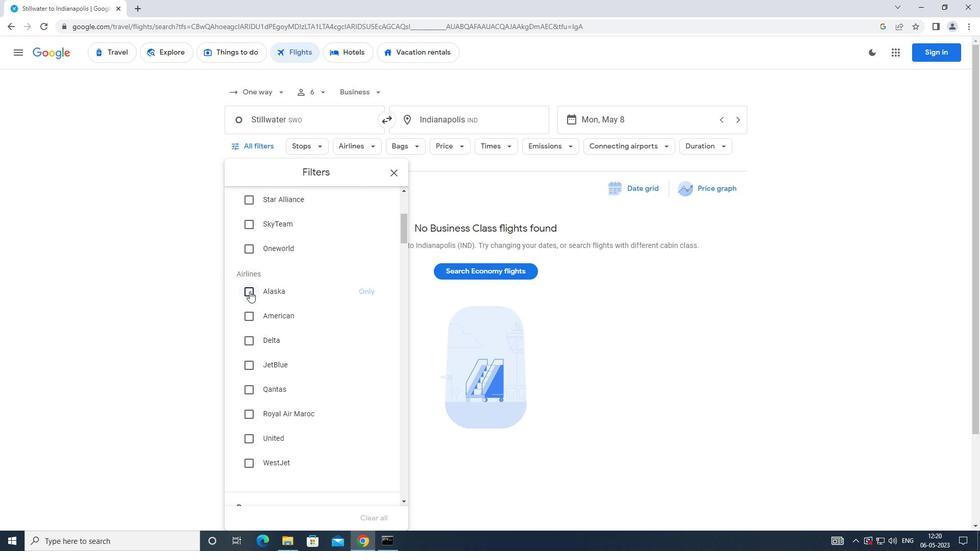 
Action: Mouse moved to (303, 337)
Screenshot: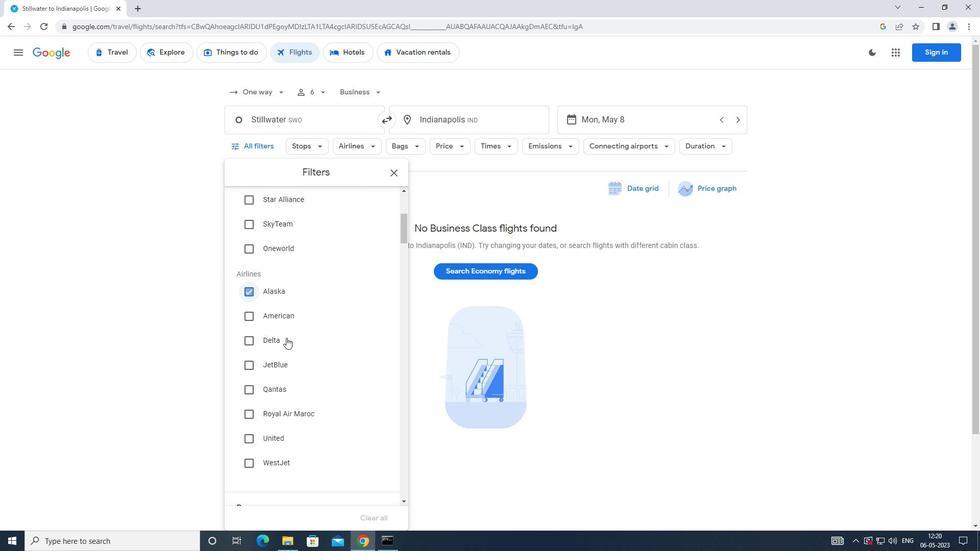 
Action: Mouse scrolled (303, 336) with delta (0, 0)
Screenshot: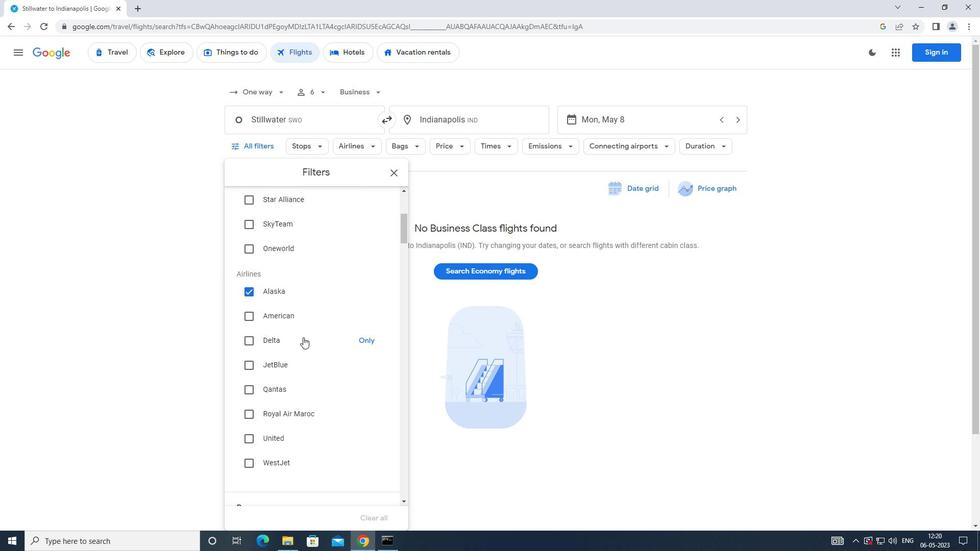 
Action: Mouse scrolled (303, 336) with delta (0, 0)
Screenshot: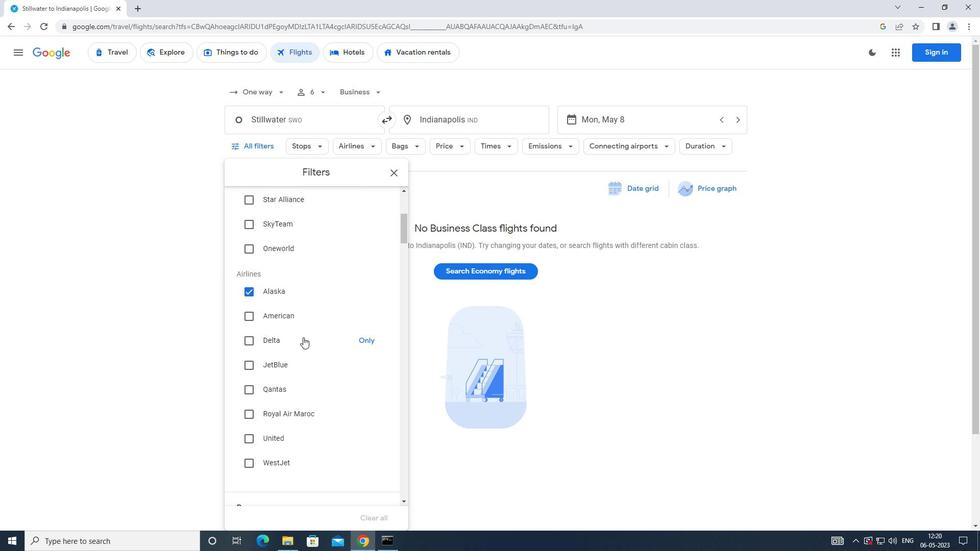 
Action: Mouse scrolled (303, 336) with delta (0, 0)
Screenshot: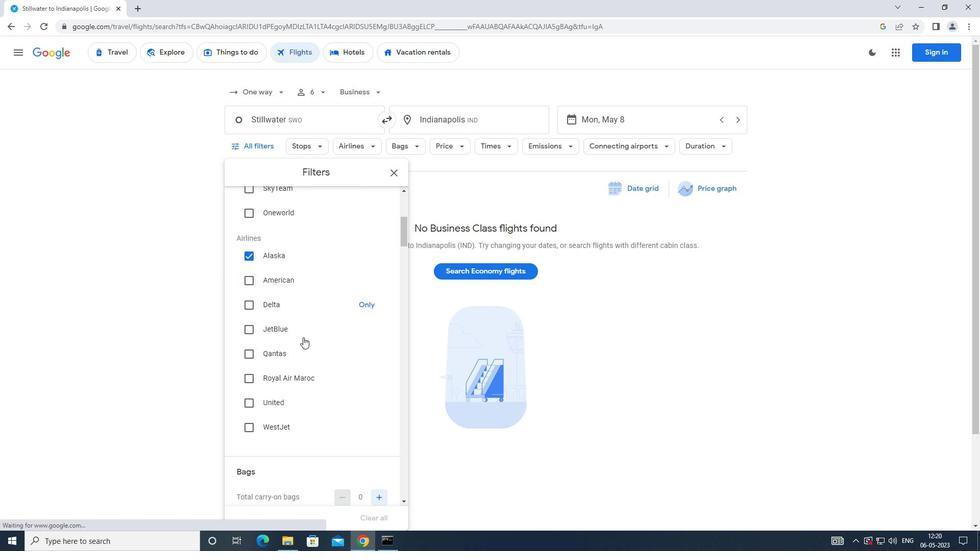 
Action: Mouse moved to (303, 337)
Screenshot: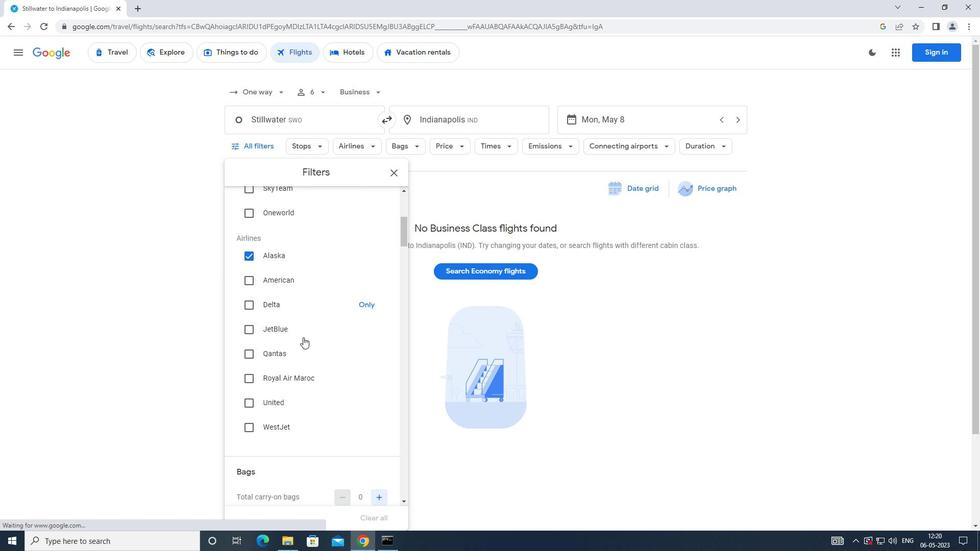 
Action: Mouse scrolled (303, 336) with delta (0, 0)
Screenshot: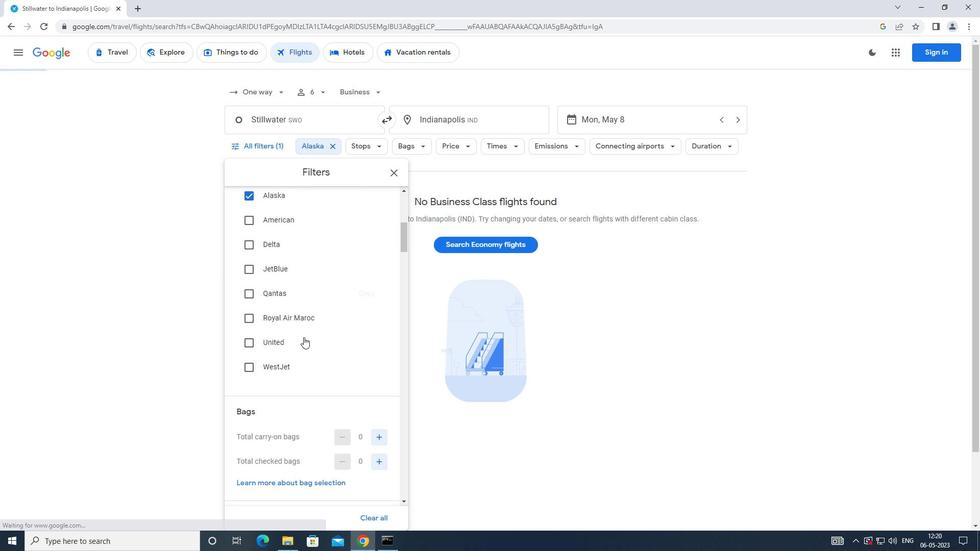 
Action: Mouse moved to (304, 337)
Screenshot: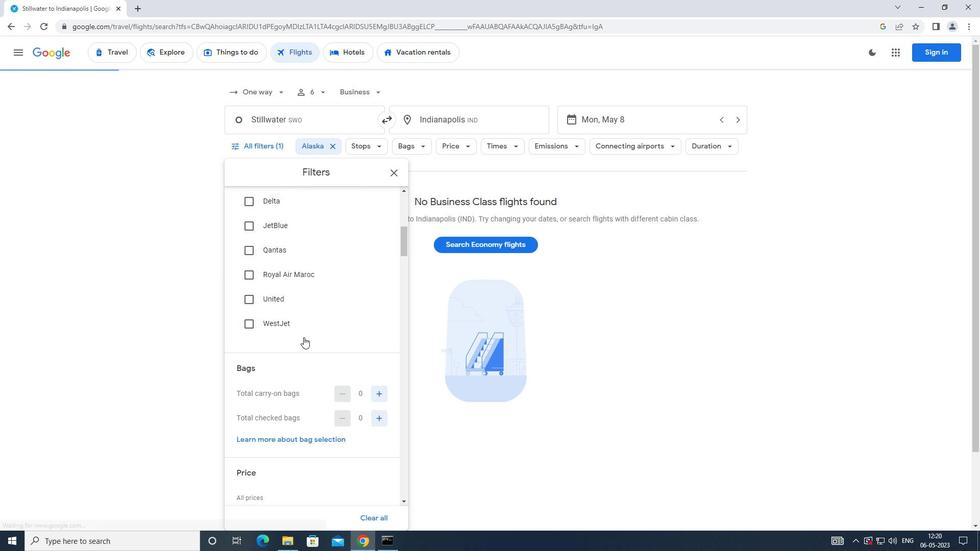 
Action: Mouse scrolled (304, 336) with delta (0, 0)
Screenshot: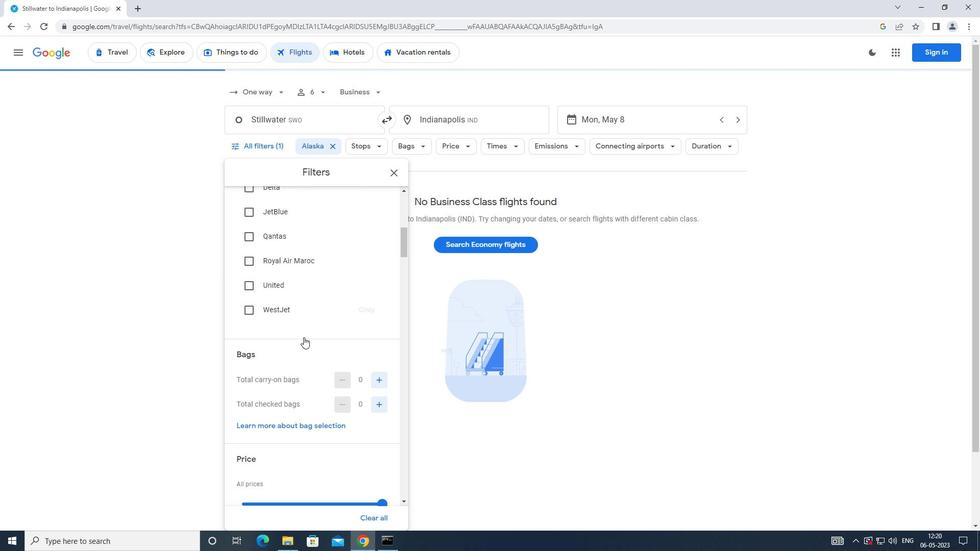 
Action: Mouse moved to (381, 305)
Screenshot: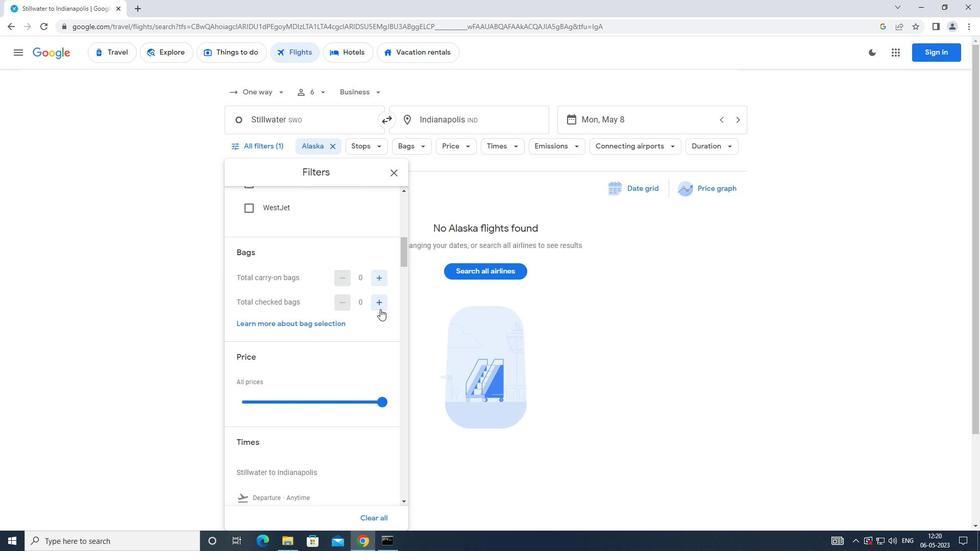 
Action: Mouse pressed left at (381, 305)
Screenshot: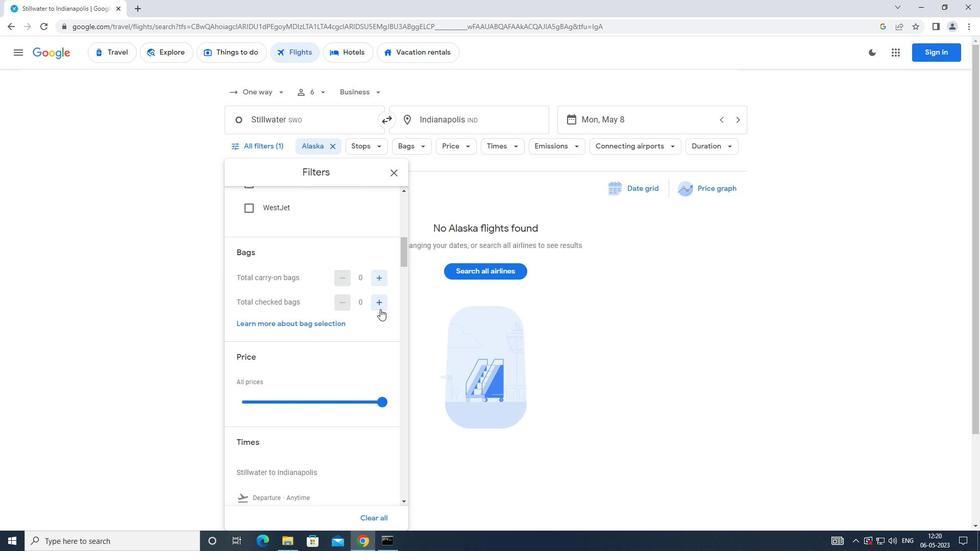 
Action: Mouse moved to (382, 305)
Screenshot: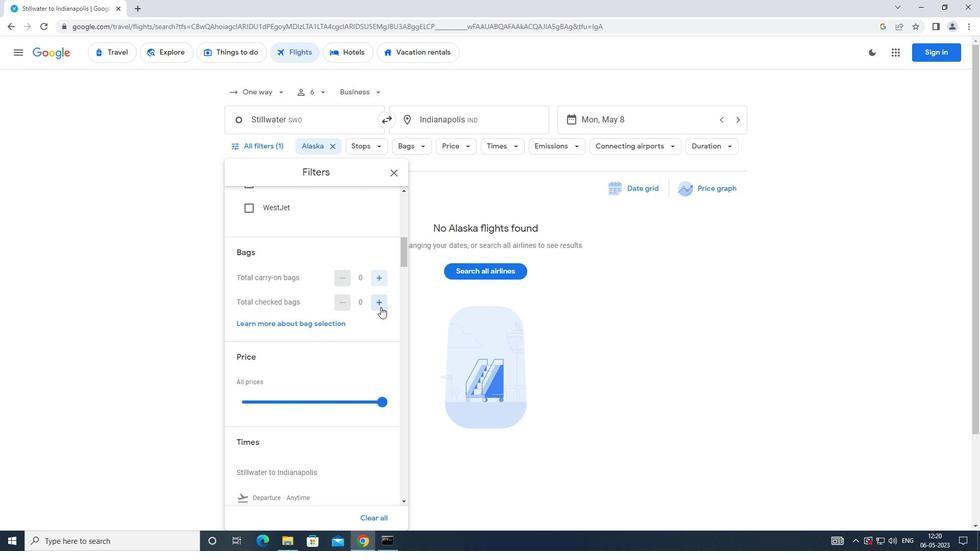 
Action: Mouse pressed left at (382, 305)
Screenshot: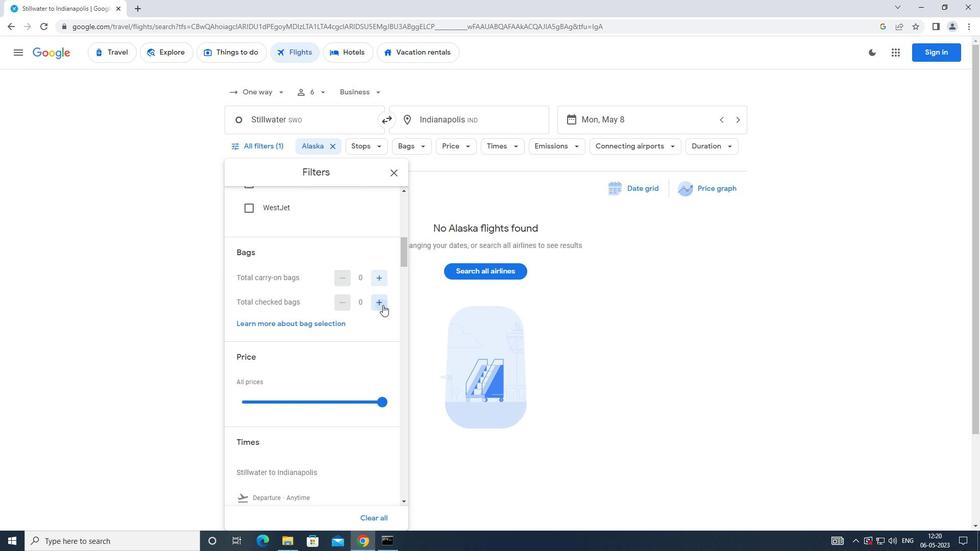 
Action: Mouse pressed left at (382, 305)
Screenshot: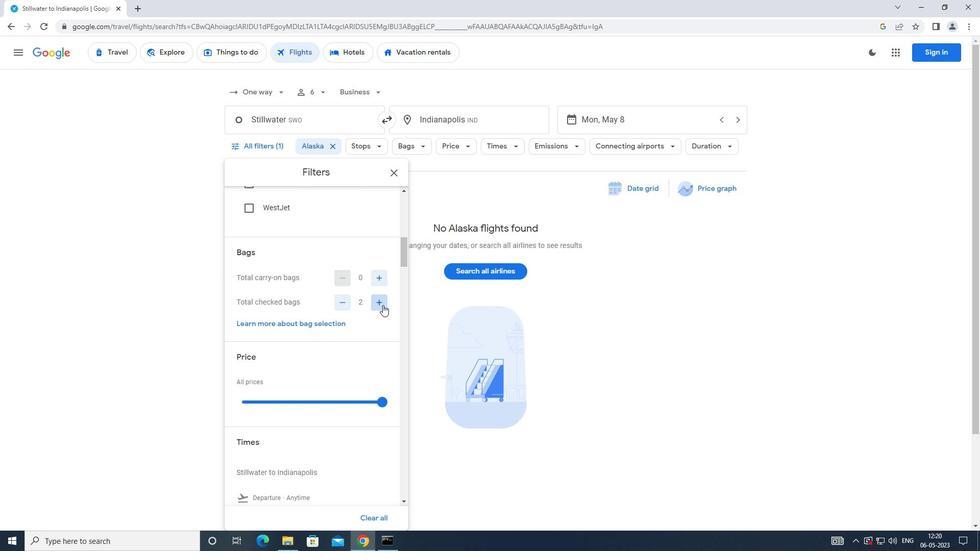 
Action: Mouse pressed left at (382, 305)
Screenshot: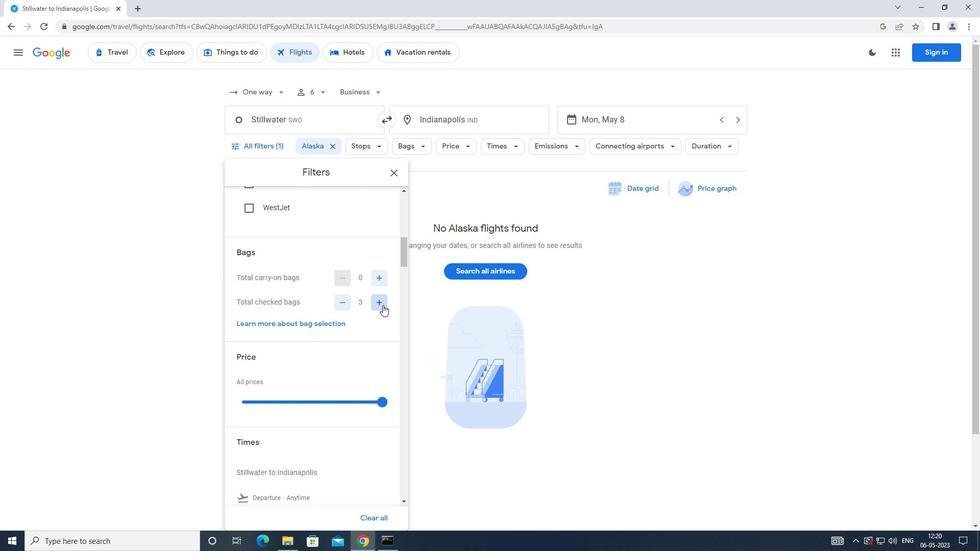 
Action: Mouse moved to (352, 321)
Screenshot: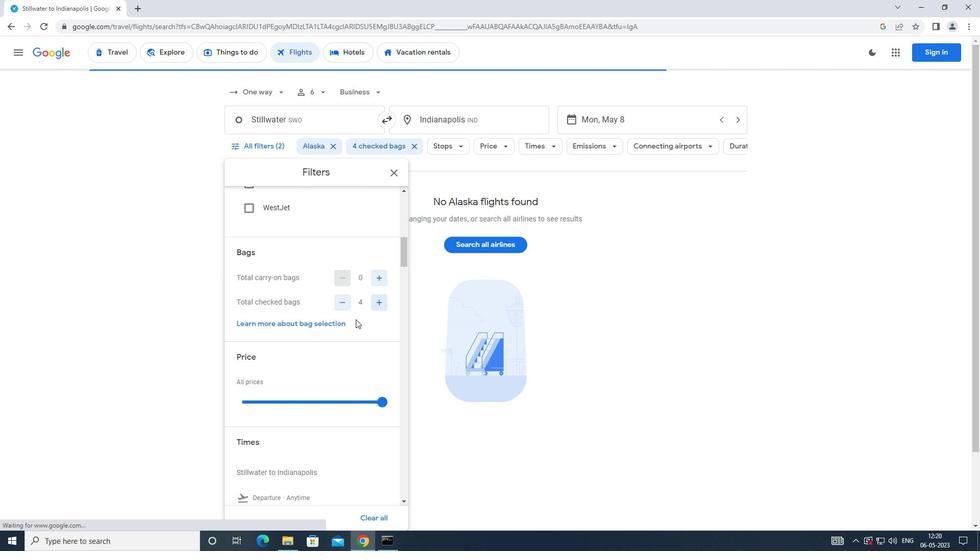 
Action: Mouse scrolled (352, 321) with delta (0, 0)
Screenshot: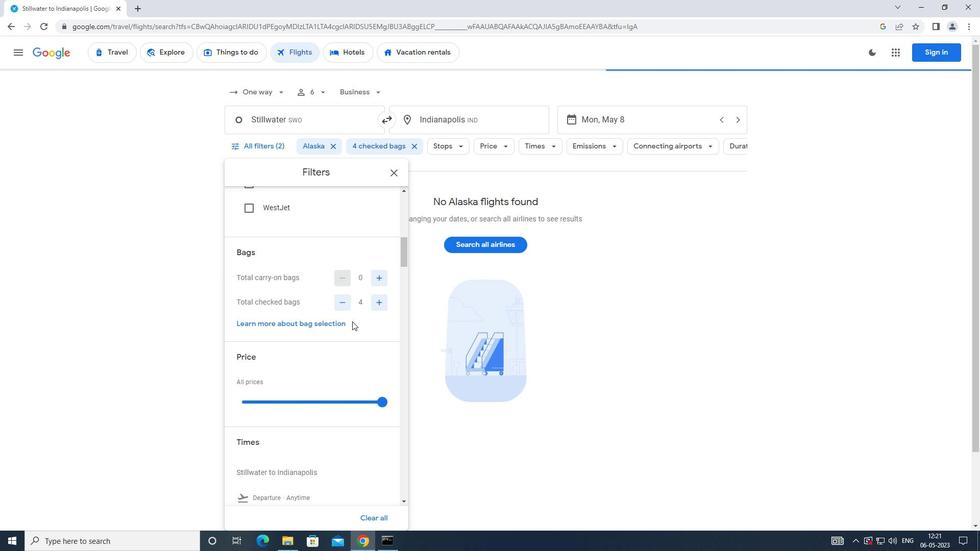 
Action: Mouse scrolled (352, 321) with delta (0, 0)
Screenshot: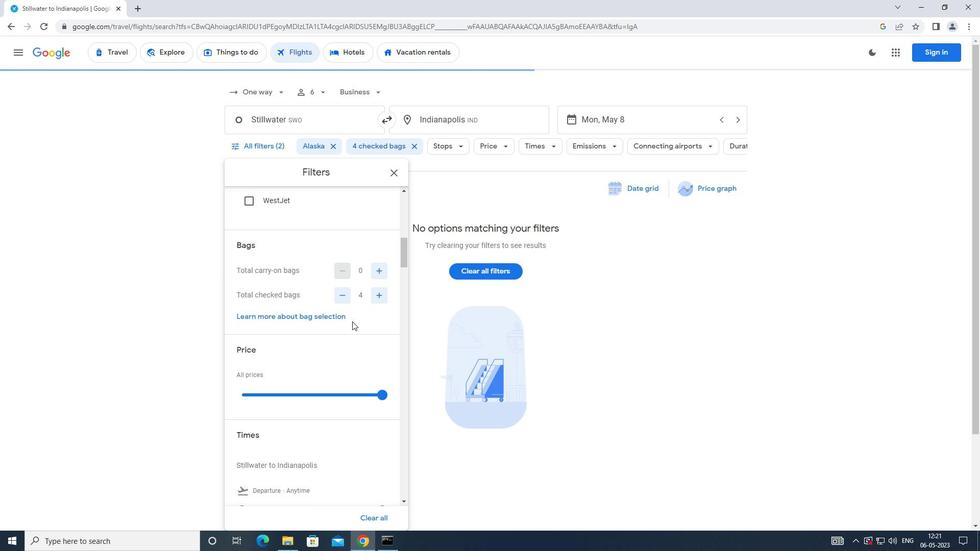 
Action: Mouse moved to (382, 302)
Screenshot: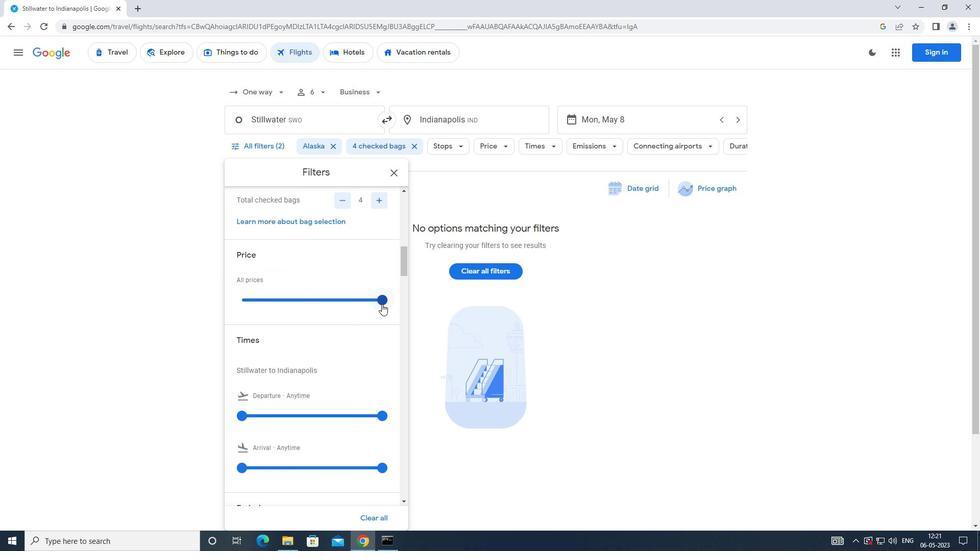 
Action: Mouse pressed left at (382, 302)
Screenshot: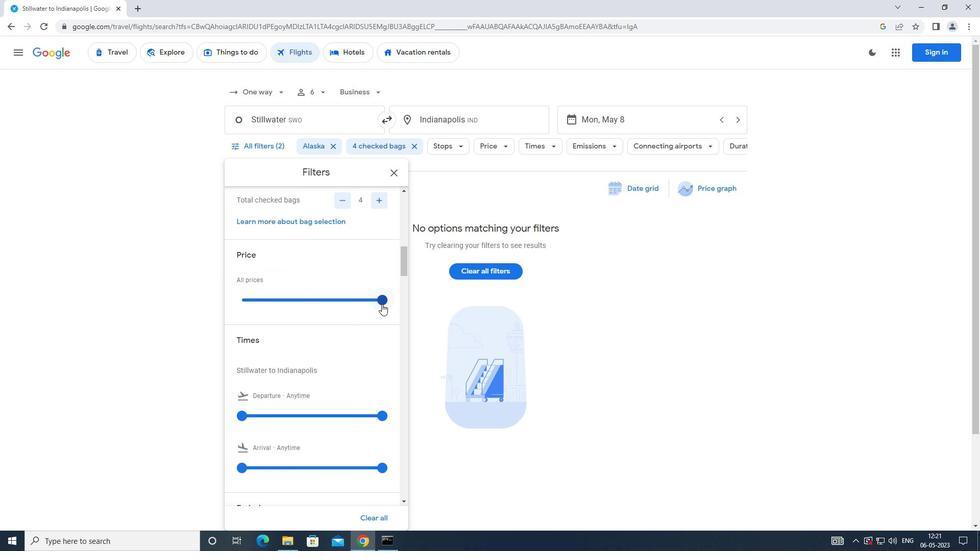 
Action: Mouse moved to (337, 327)
Screenshot: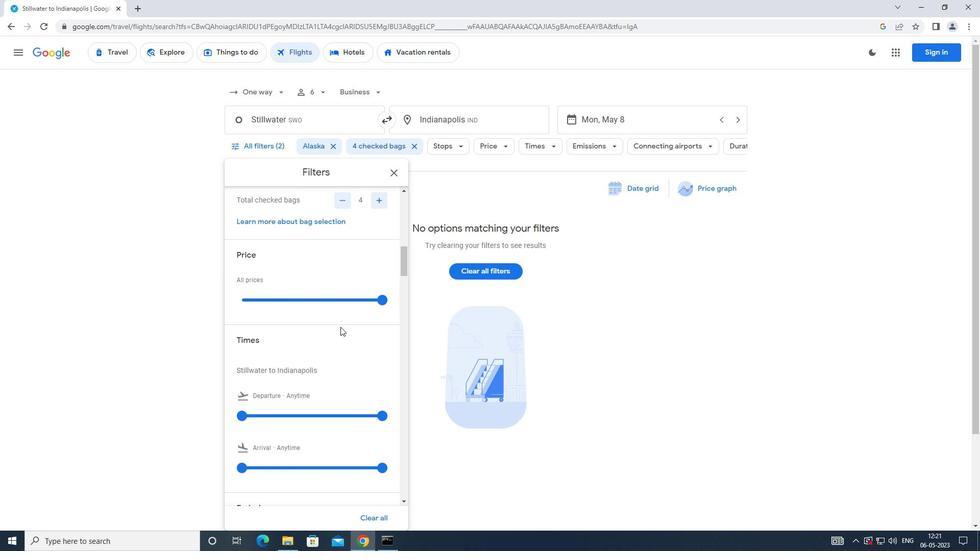 
Action: Mouse scrolled (337, 327) with delta (0, 0)
Screenshot: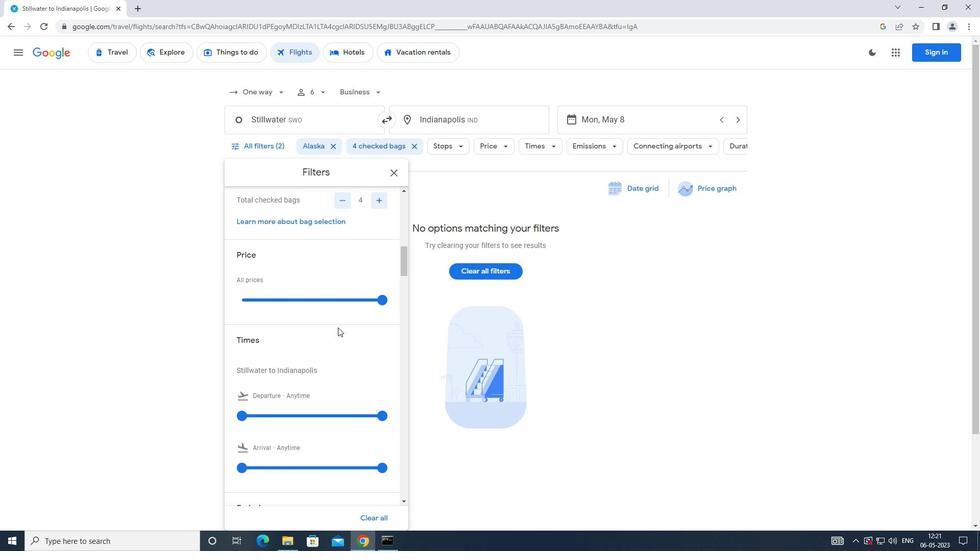
Action: Mouse scrolled (337, 327) with delta (0, 0)
Screenshot: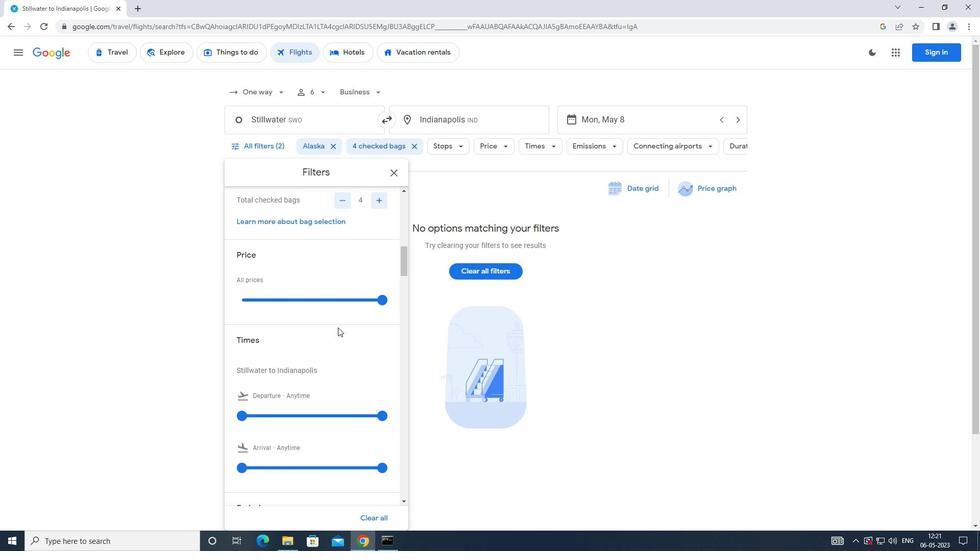 
Action: Mouse moved to (244, 316)
Screenshot: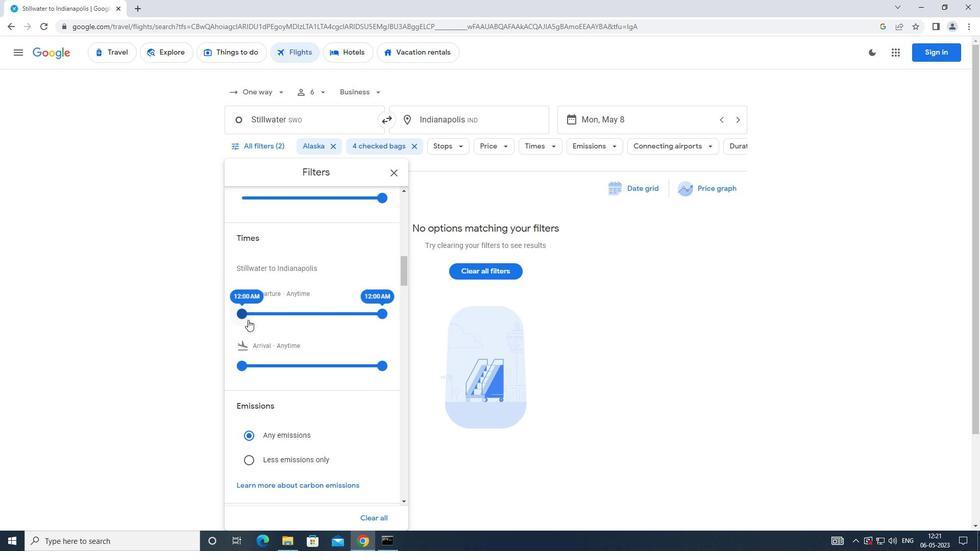 
Action: Mouse pressed left at (244, 316)
Screenshot: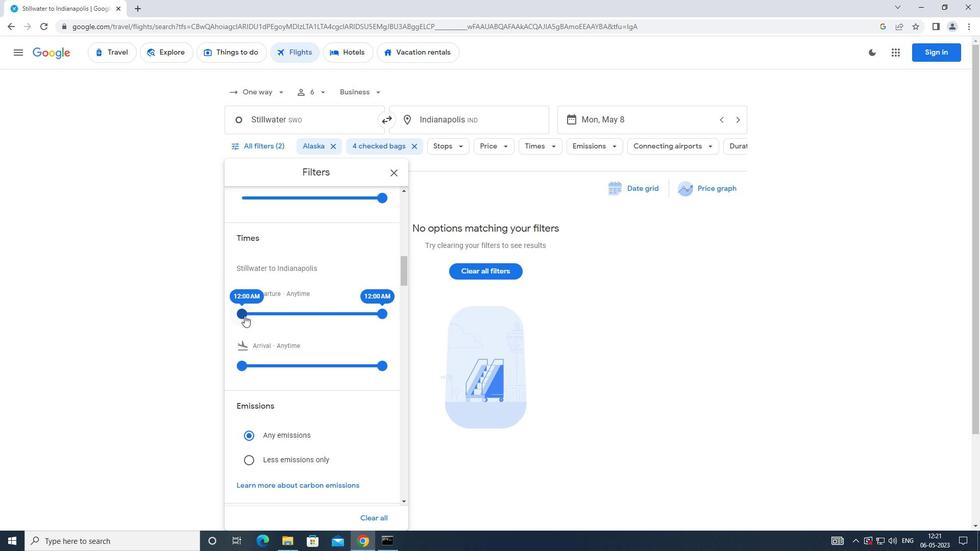 
Action: Mouse moved to (381, 312)
Screenshot: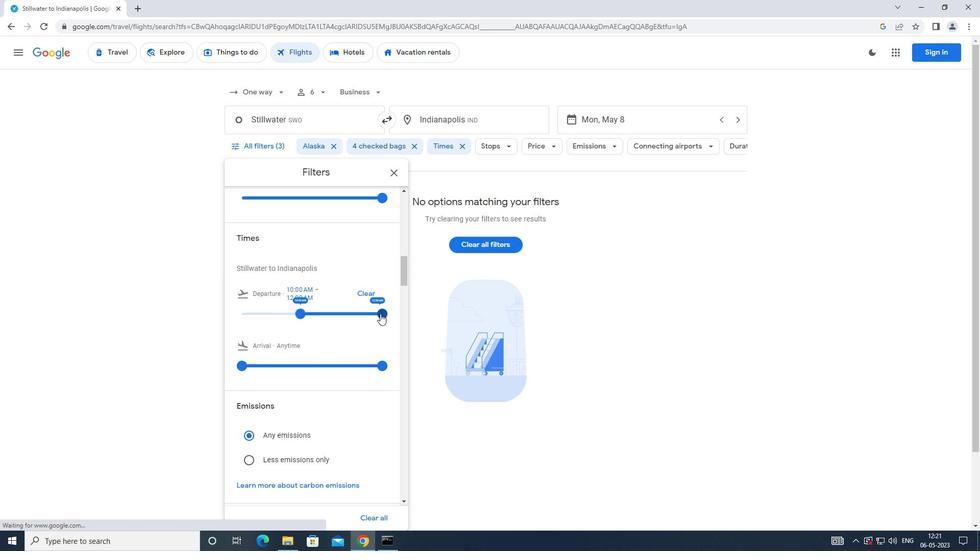 
Action: Mouse pressed left at (381, 312)
Screenshot: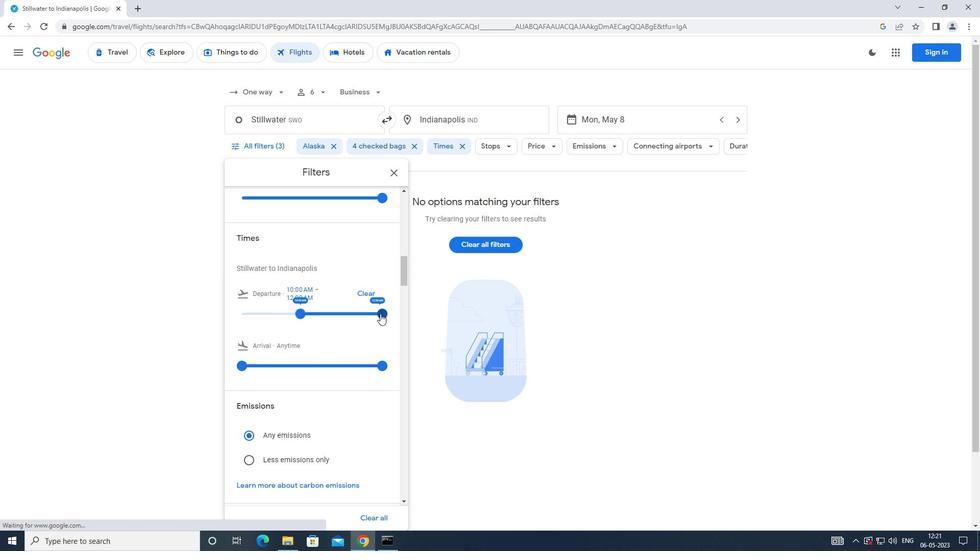 
Action: Mouse moved to (298, 328)
Screenshot: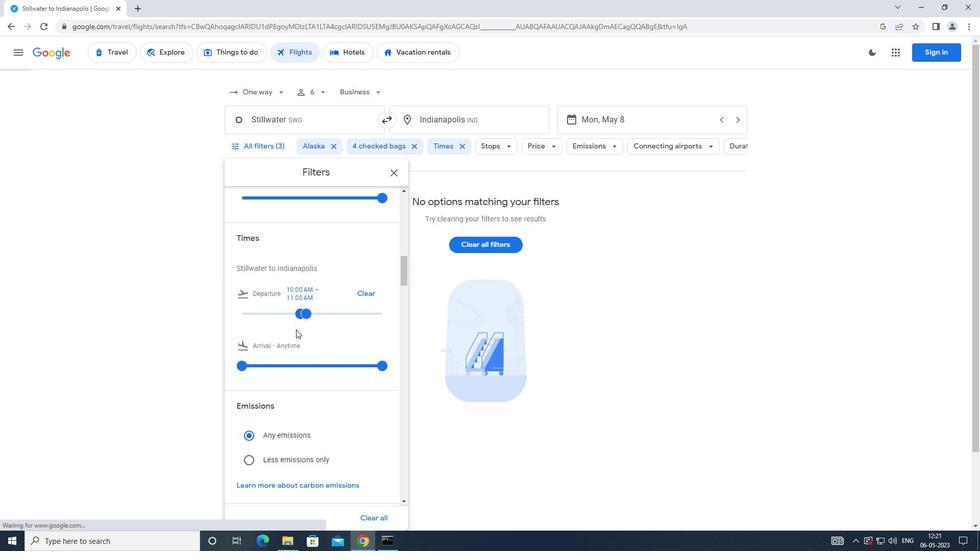 
